 Task: Find connections with filter location Fleurus with filter topic #stayhomewith filter profile language French with filter current company Mother Dairy Fruit & Vegetable Pvt. Ltd. with filter school Doon Public School with filter industry Writing and Editing with filter service category Pricing Strategy with filter keywords title Shelf Stocker
Action: Mouse moved to (622, 133)
Screenshot: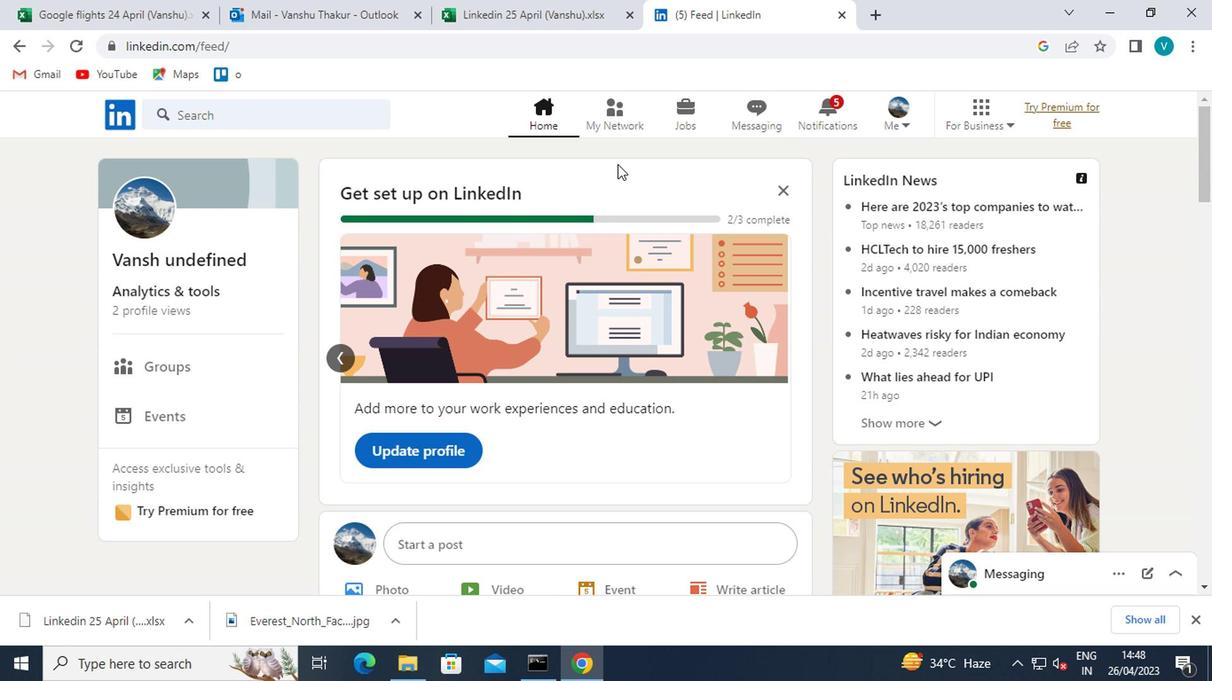 
Action: Mouse pressed left at (622, 133)
Screenshot: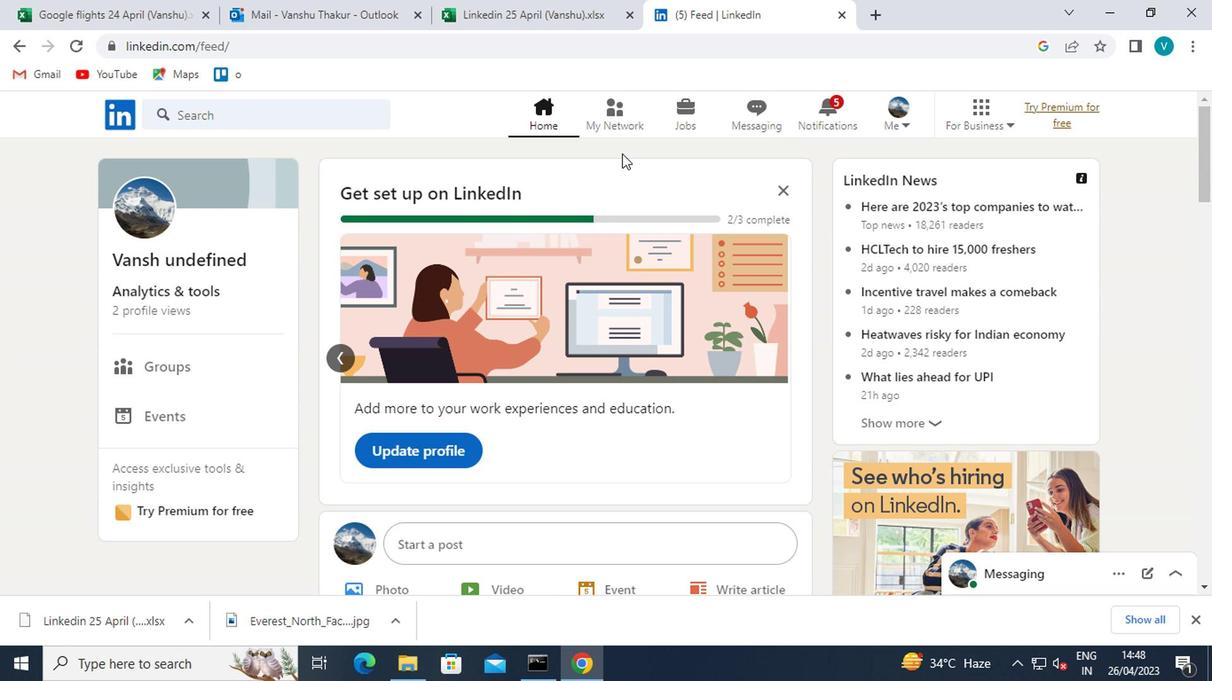 
Action: Mouse moved to (185, 210)
Screenshot: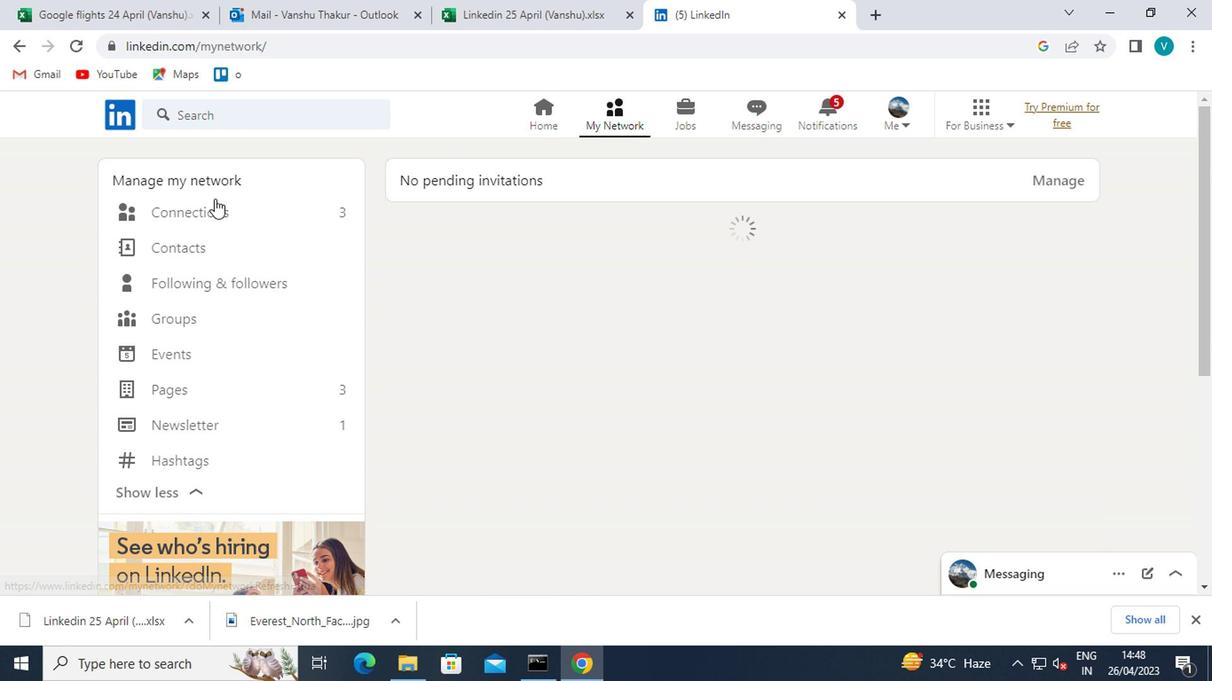 
Action: Mouse pressed left at (185, 210)
Screenshot: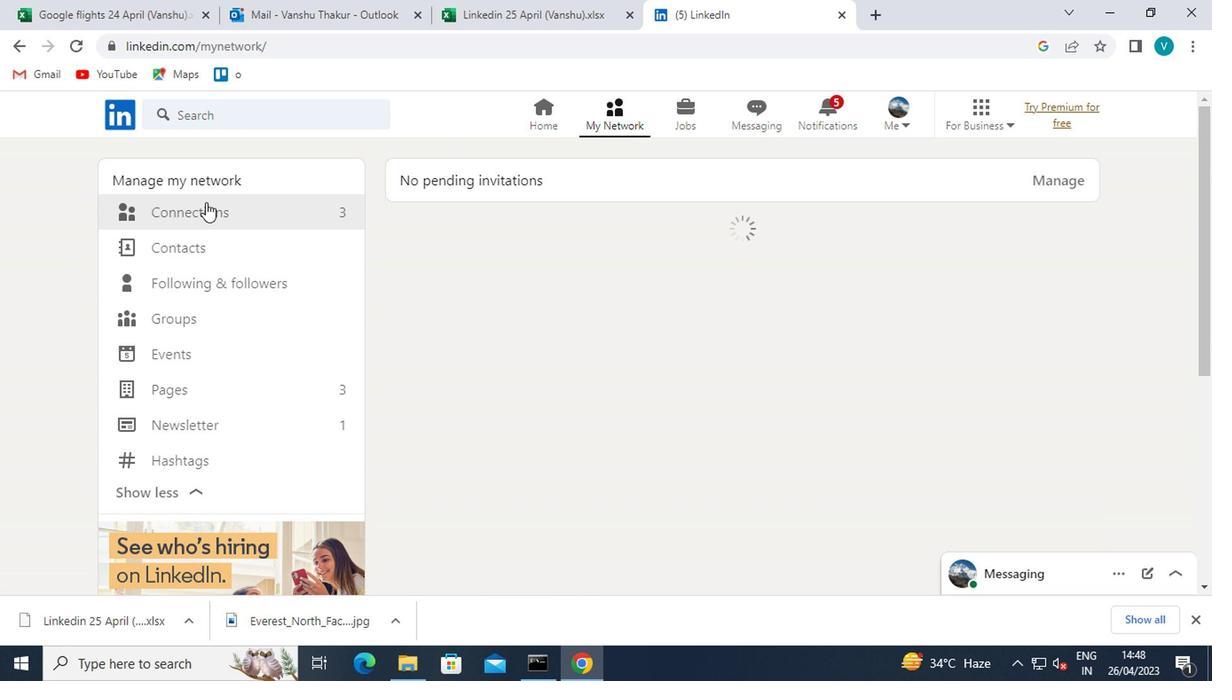 
Action: Mouse moved to (765, 209)
Screenshot: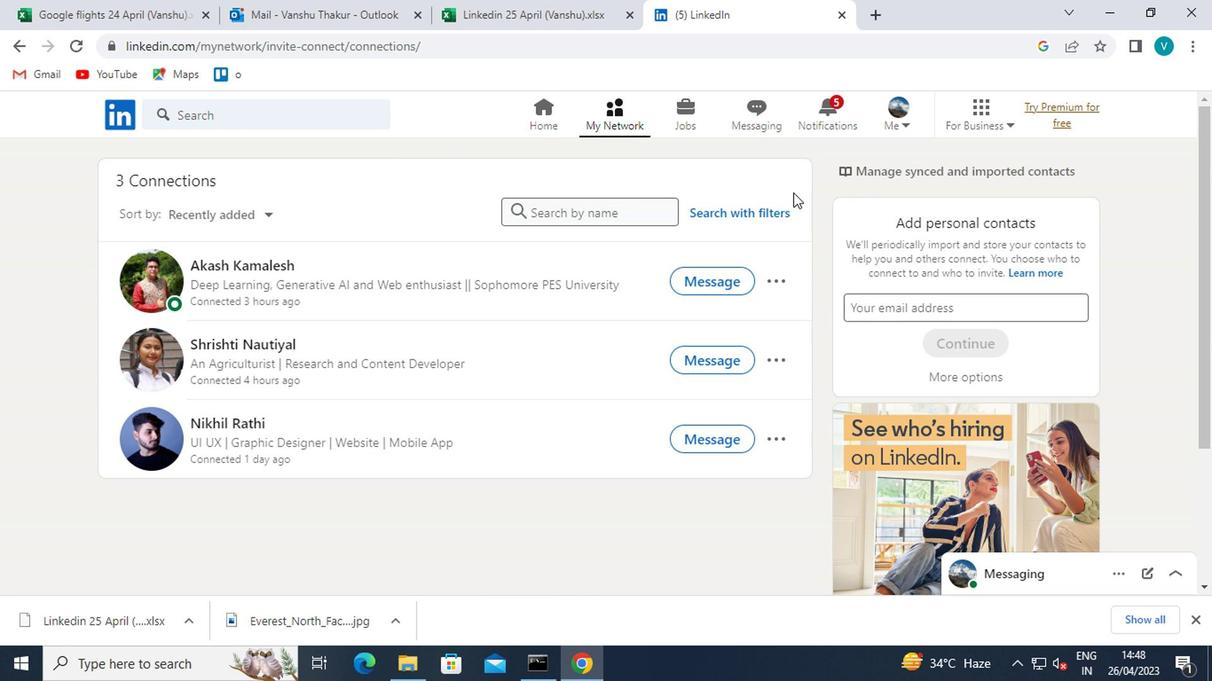 
Action: Mouse pressed left at (765, 209)
Screenshot: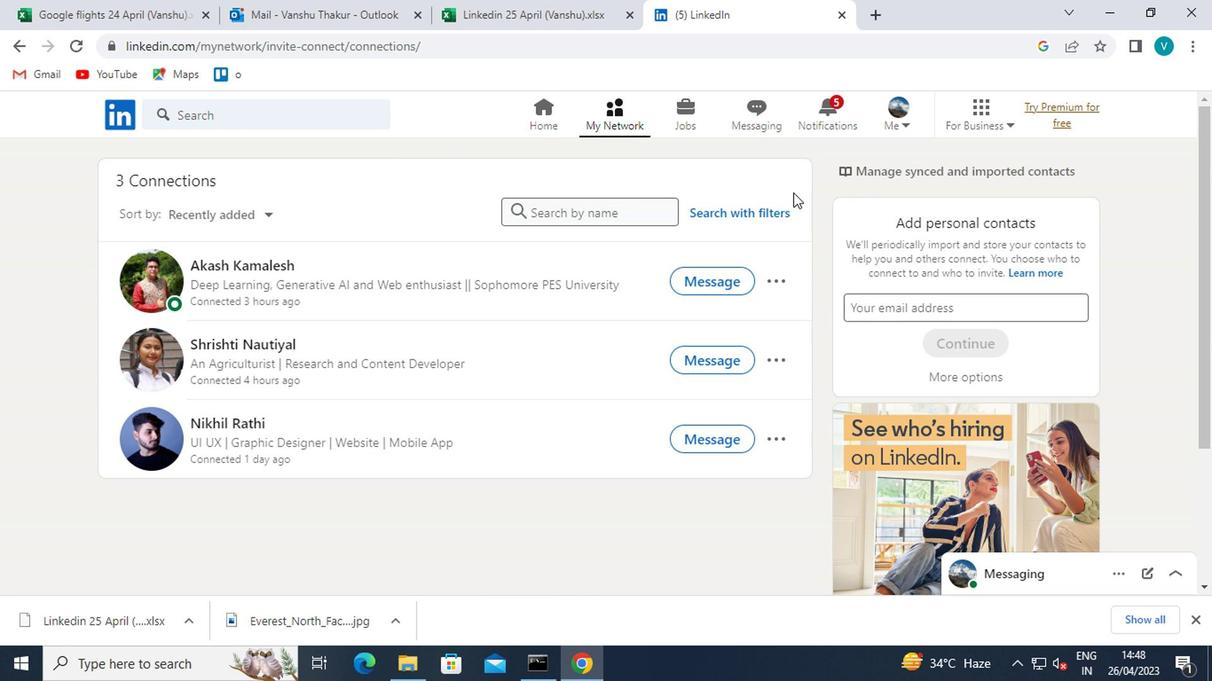 
Action: Mouse moved to (585, 173)
Screenshot: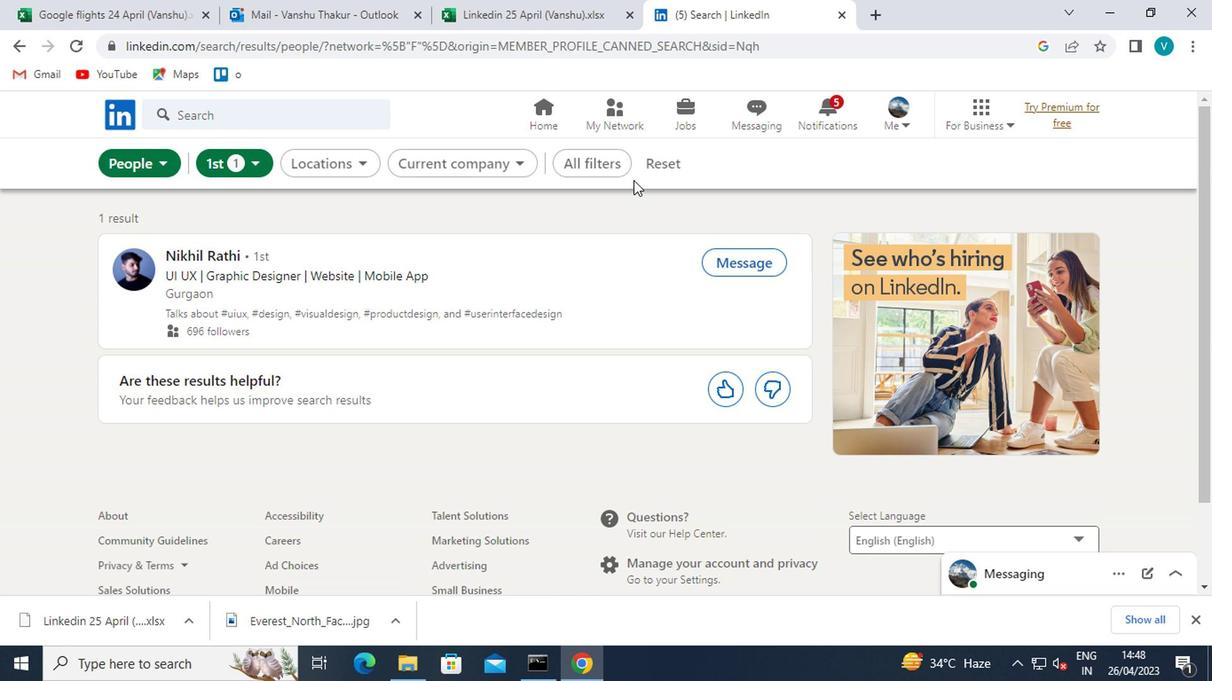 
Action: Mouse pressed left at (585, 173)
Screenshot: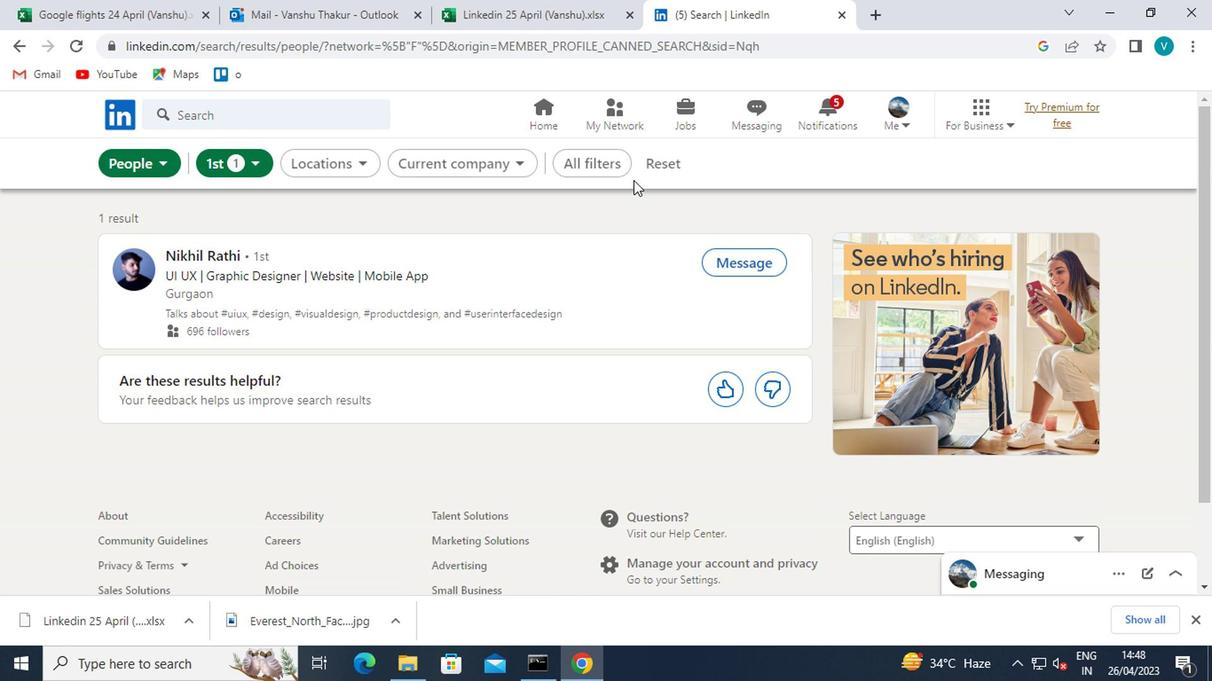 
Action: Mouse moved to (769, 290)
Screenshot: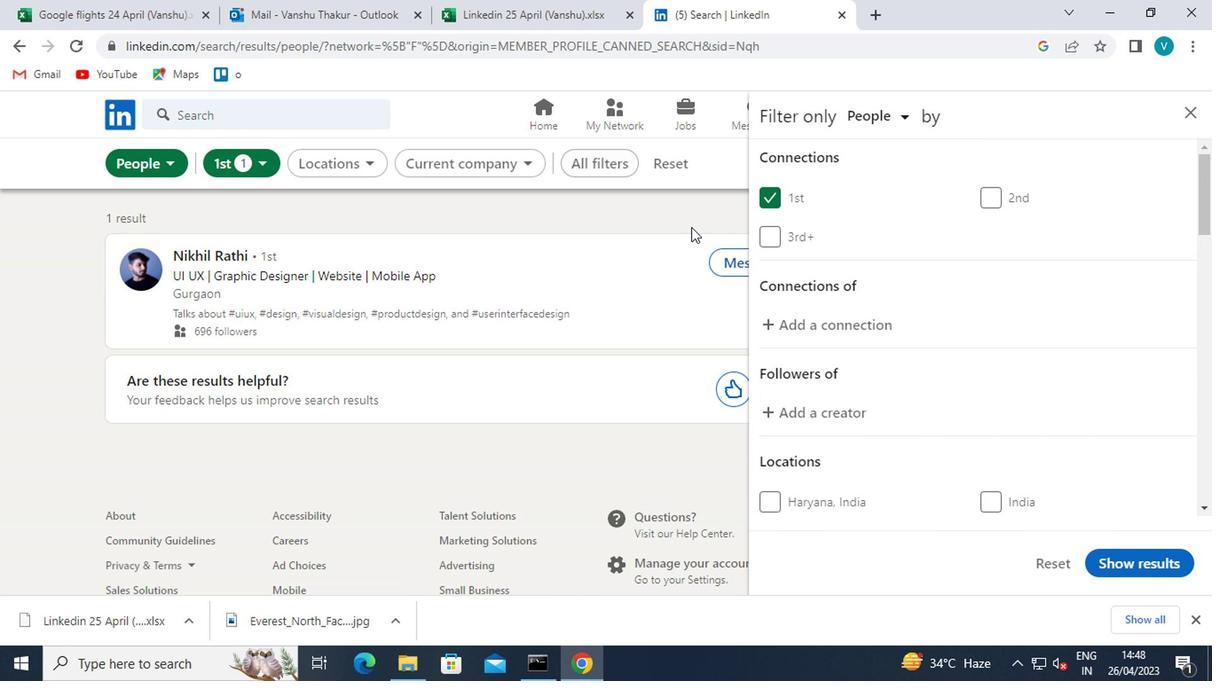 
Action: Mouse scrolled (769, 289) with delta (0, 0)
Screenshot: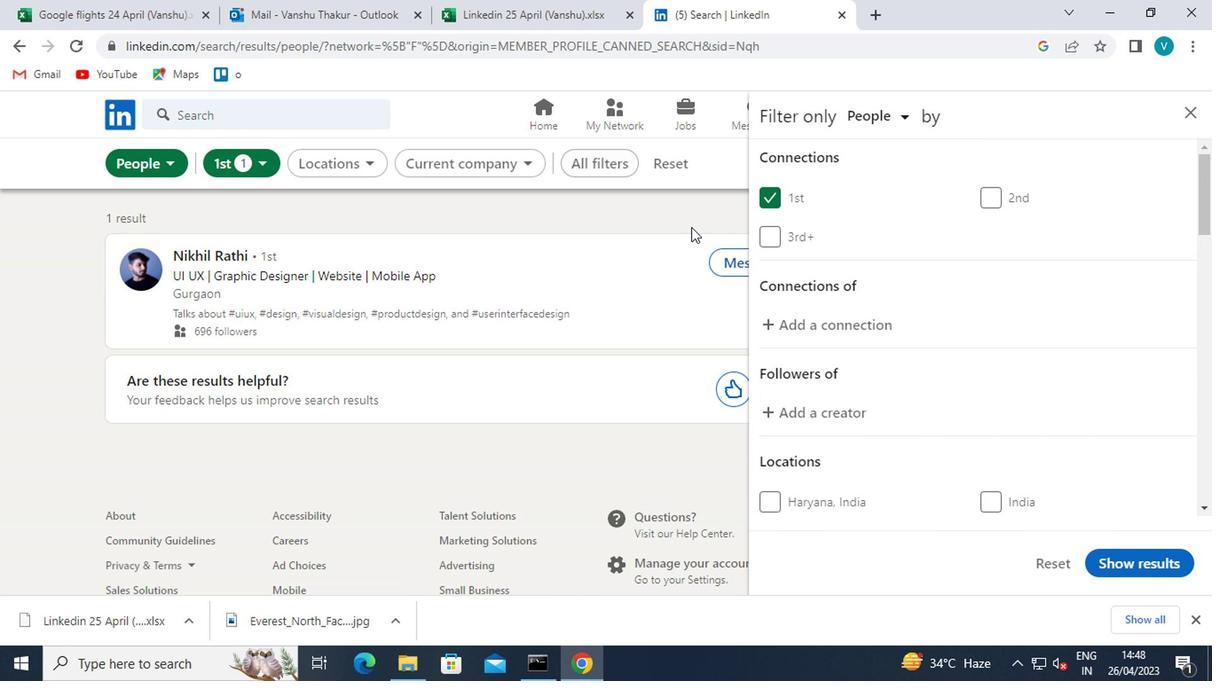 
Action: Mouse moved to (788, 306)
Screenshot: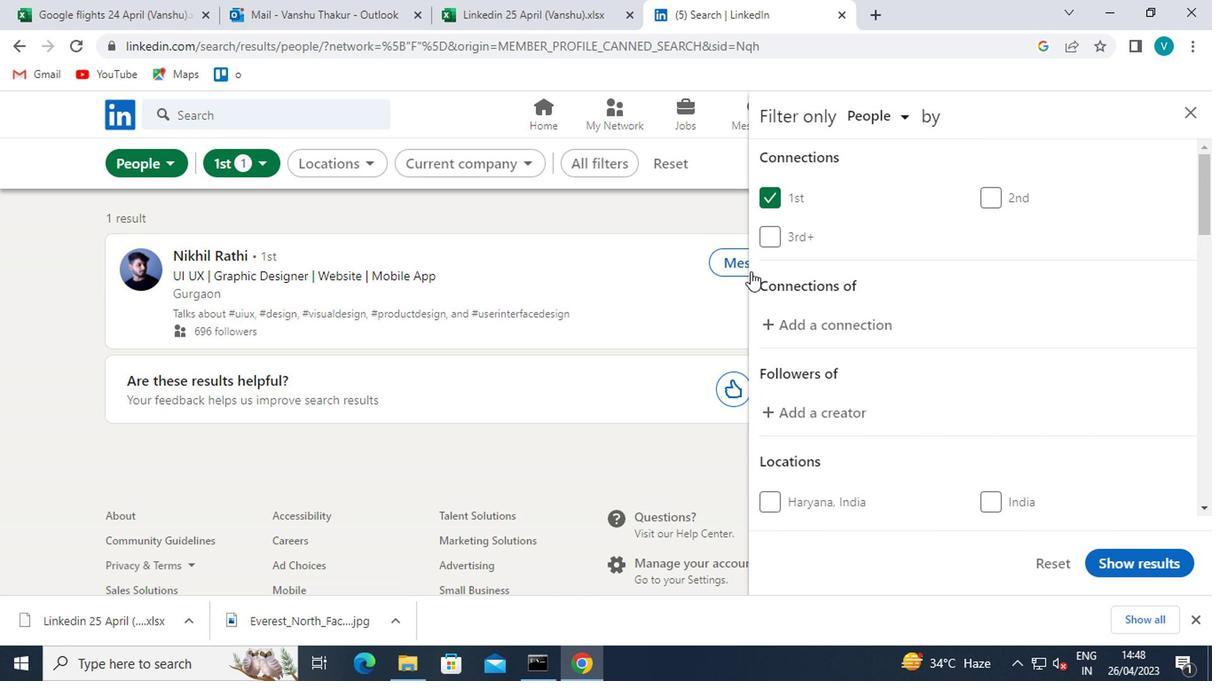 
Action: Mouse scrolled (788, 306) with delta (0, 0)
Screenshot: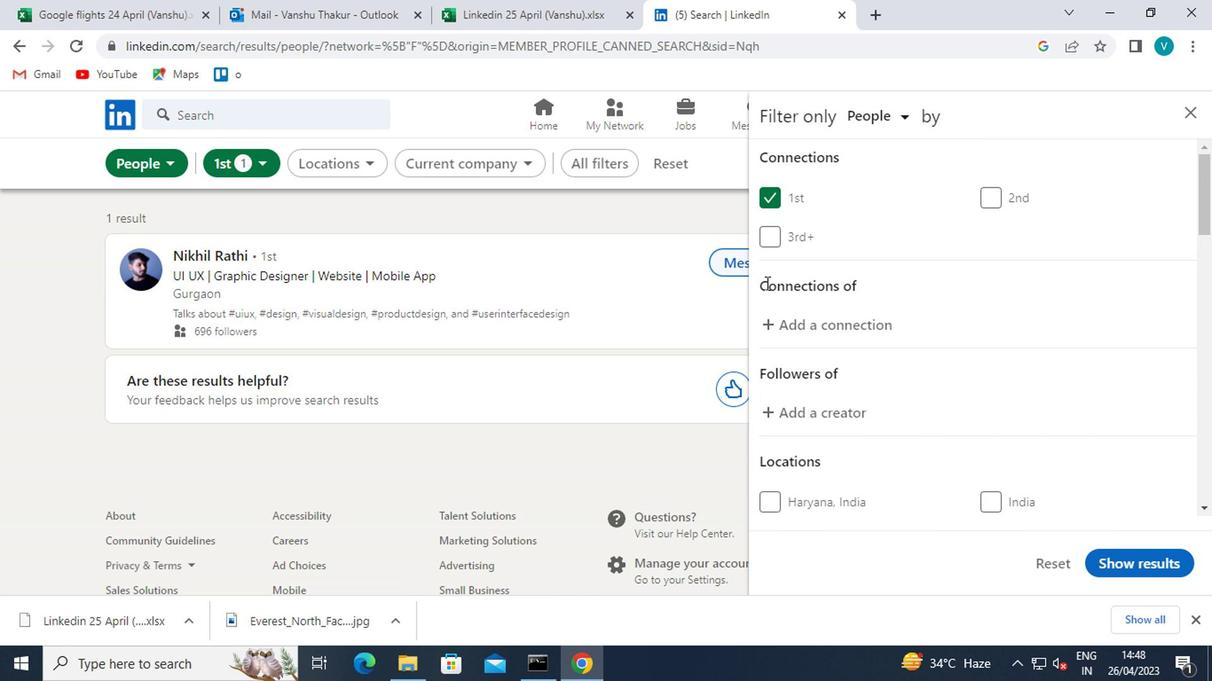 
Action: Mouse moved to (836, 403)
Screenshot: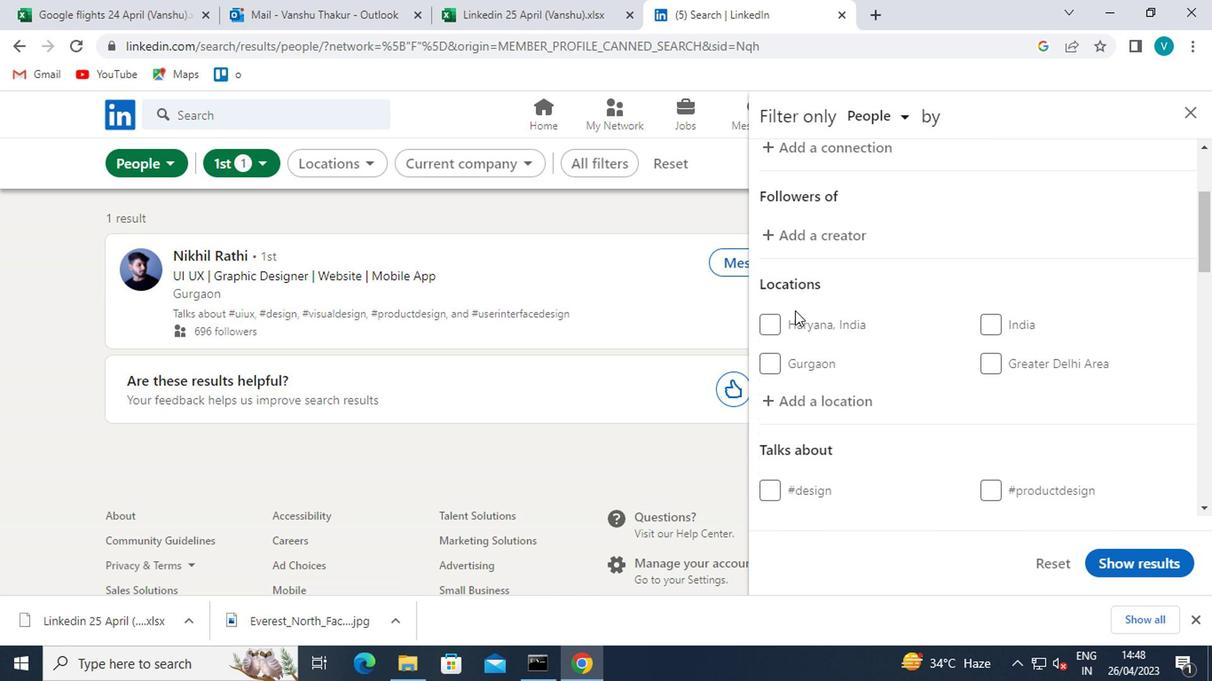 
Action: Mouse pressed left at (836, 403)
Screenshot: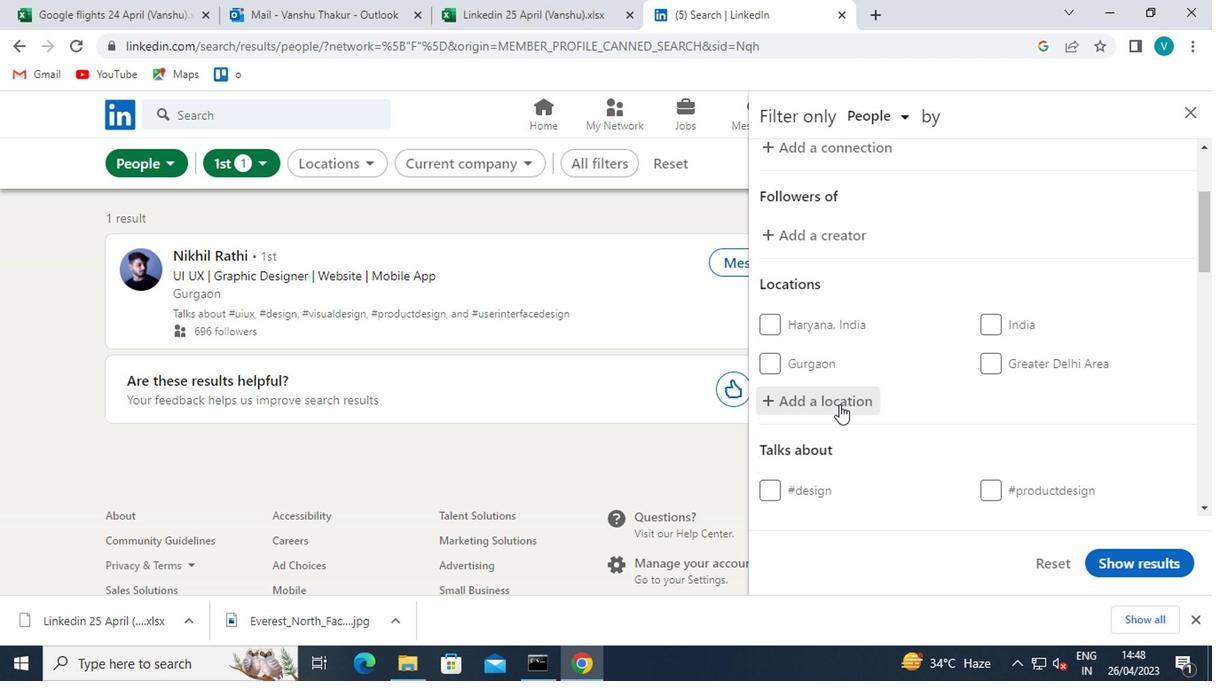 
Action: Key pressed <Key.shift>FLEURUS
Screenshot: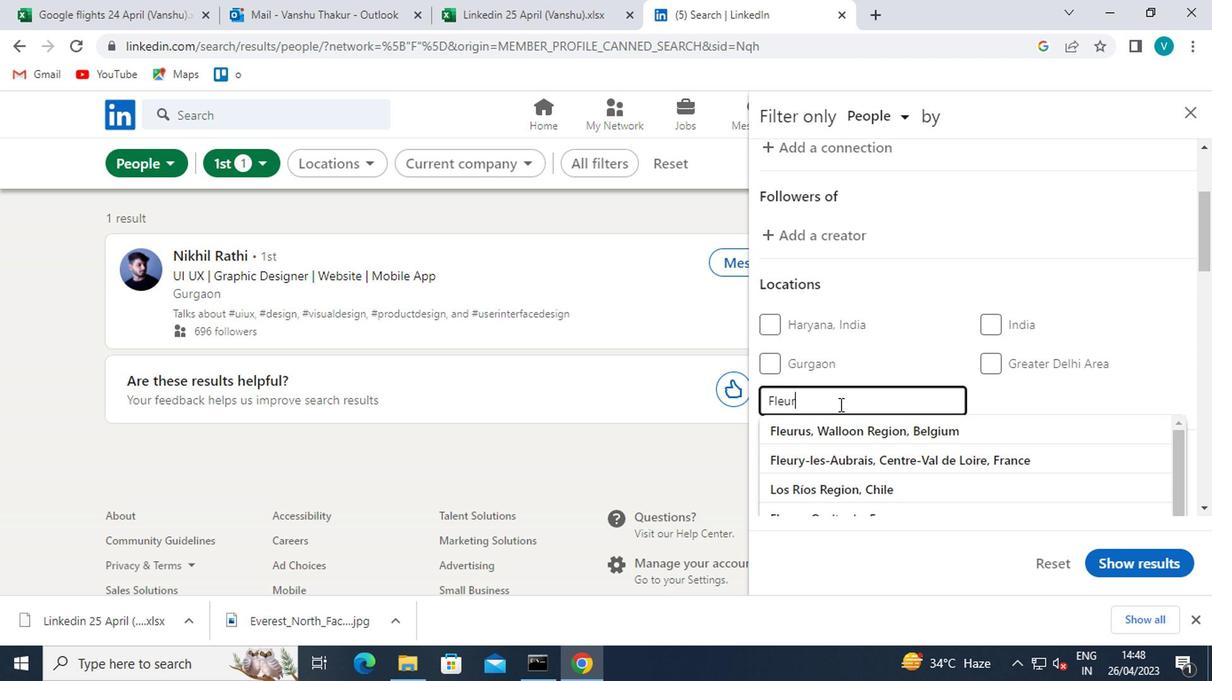 
Action: Mouse moved to (839, 430)
Screenshot: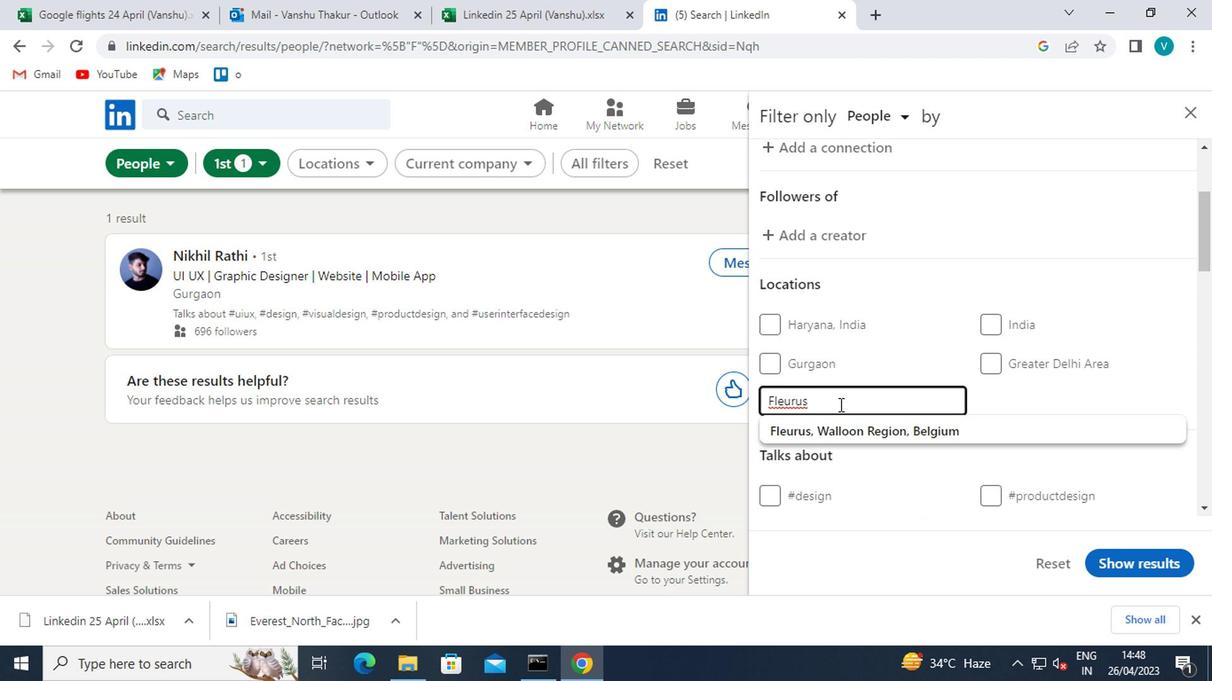 
Action: Mouse pressed left at (839, 430)
Screenshot: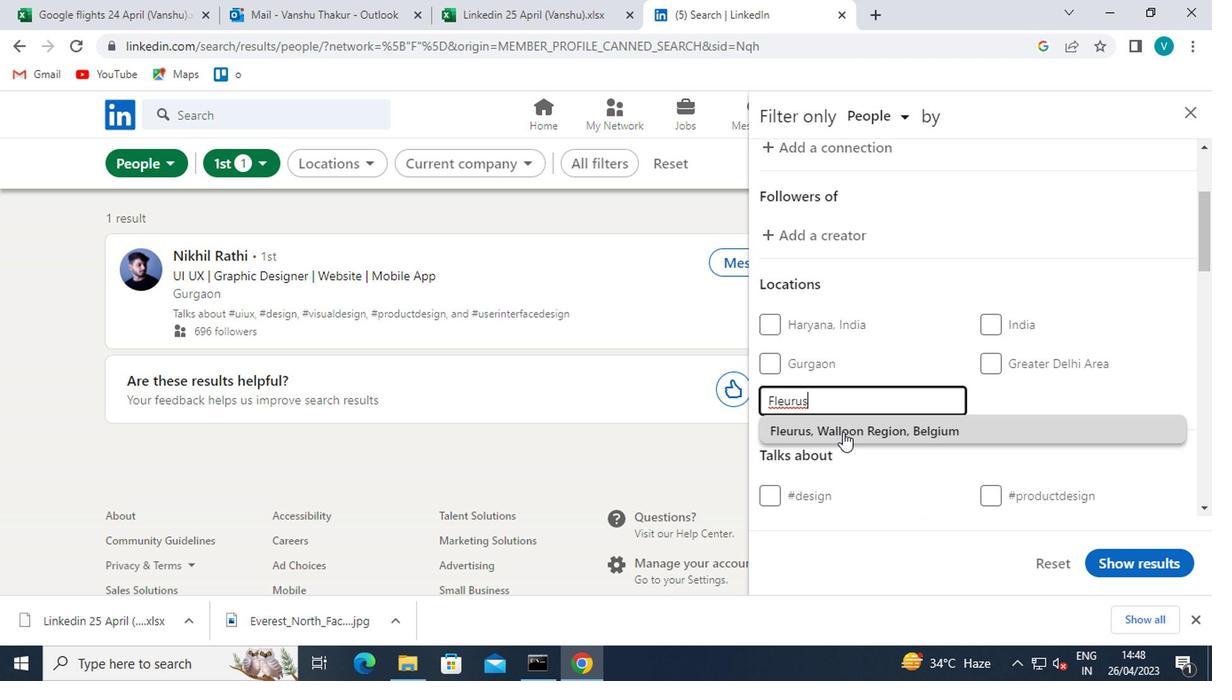 
Action: Mouse moved to (870, 430)
Screenshot: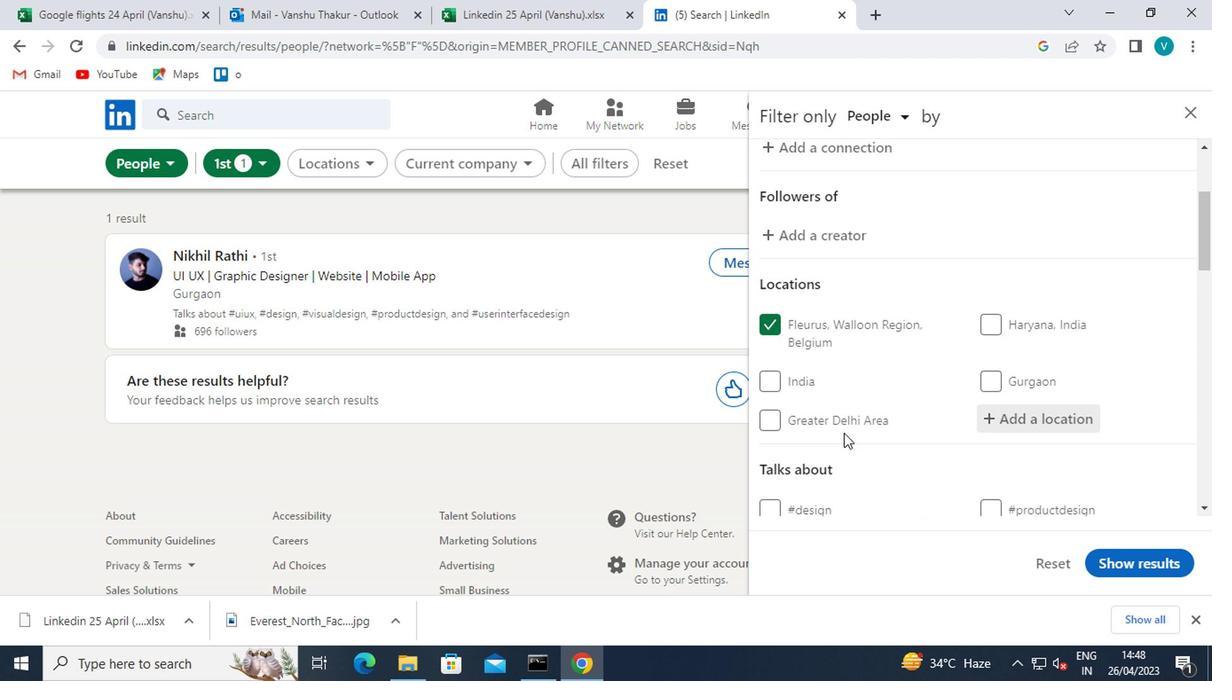 
Action: Mouse scrolled (870, 430) with delta (0, 0)
Screenshot: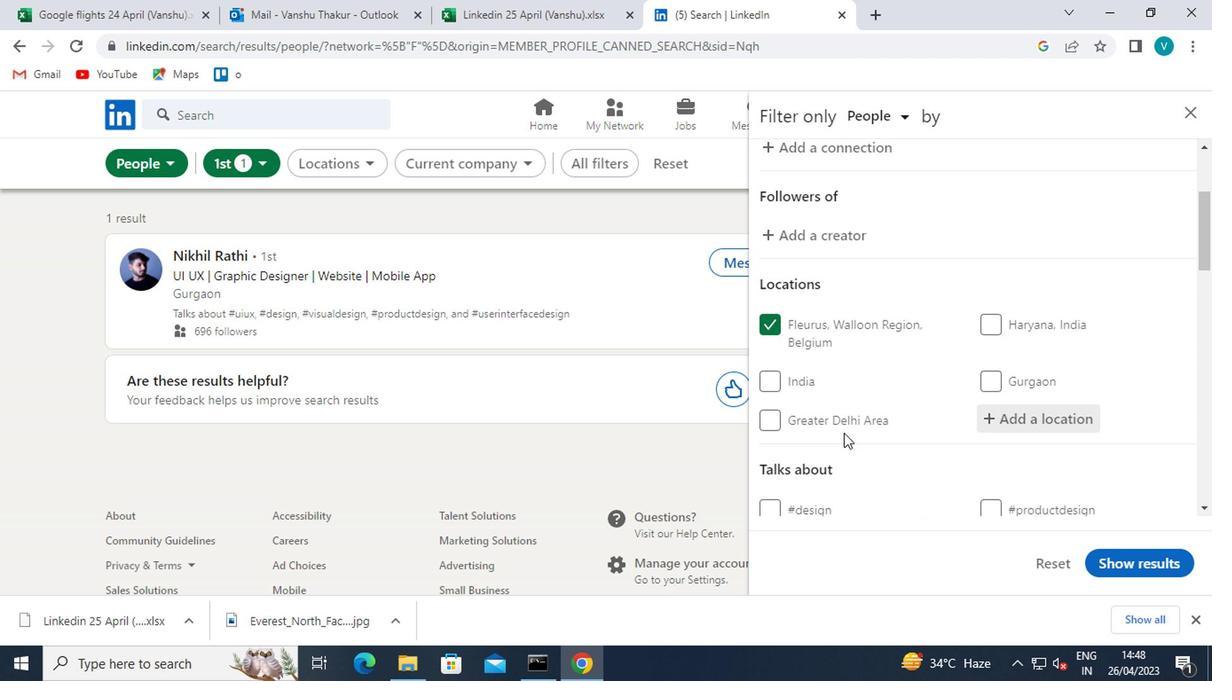 
Action: Mouse moved to (873, 431)
Screenshot: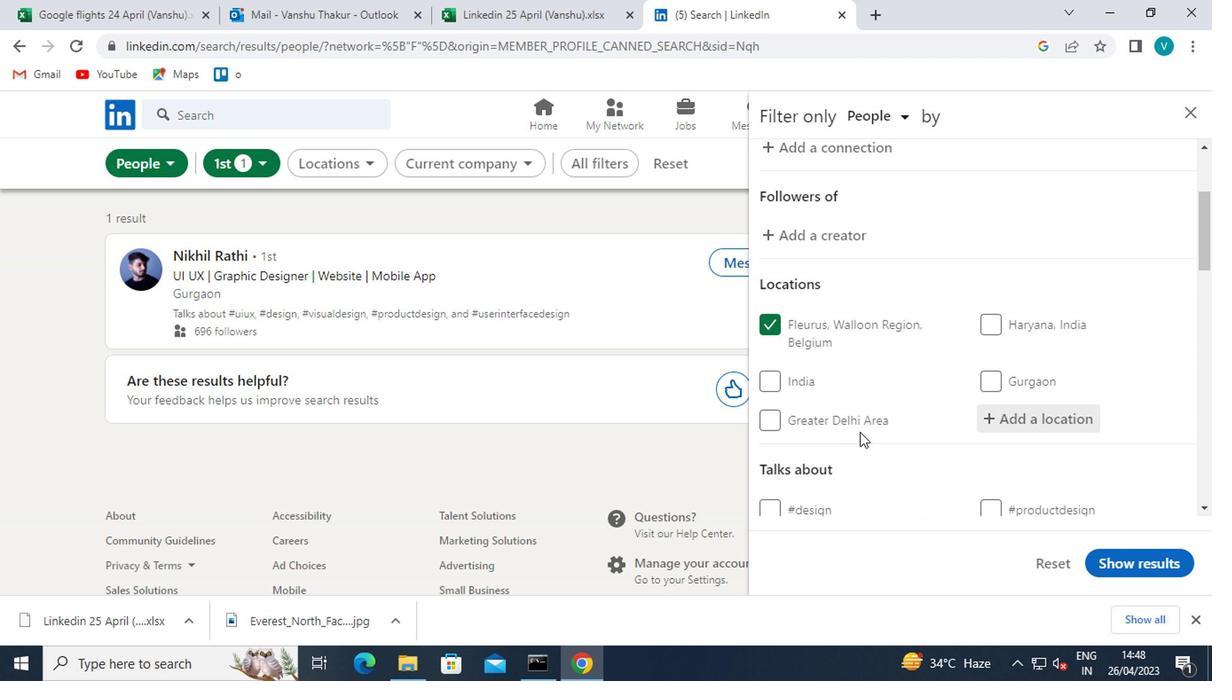 
Action: Mouse scrolled (873, 430) with delta (0, -1)
Screenshot: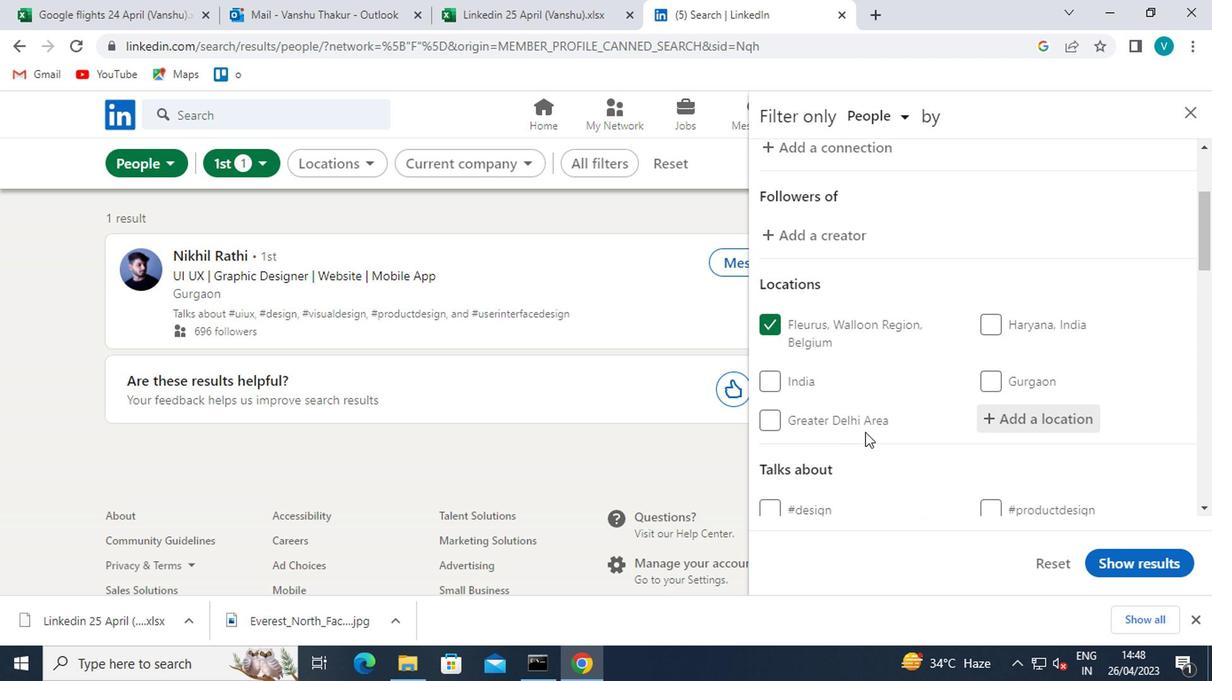 
Action: Mouse moved to (1014, 414)
Screenshot: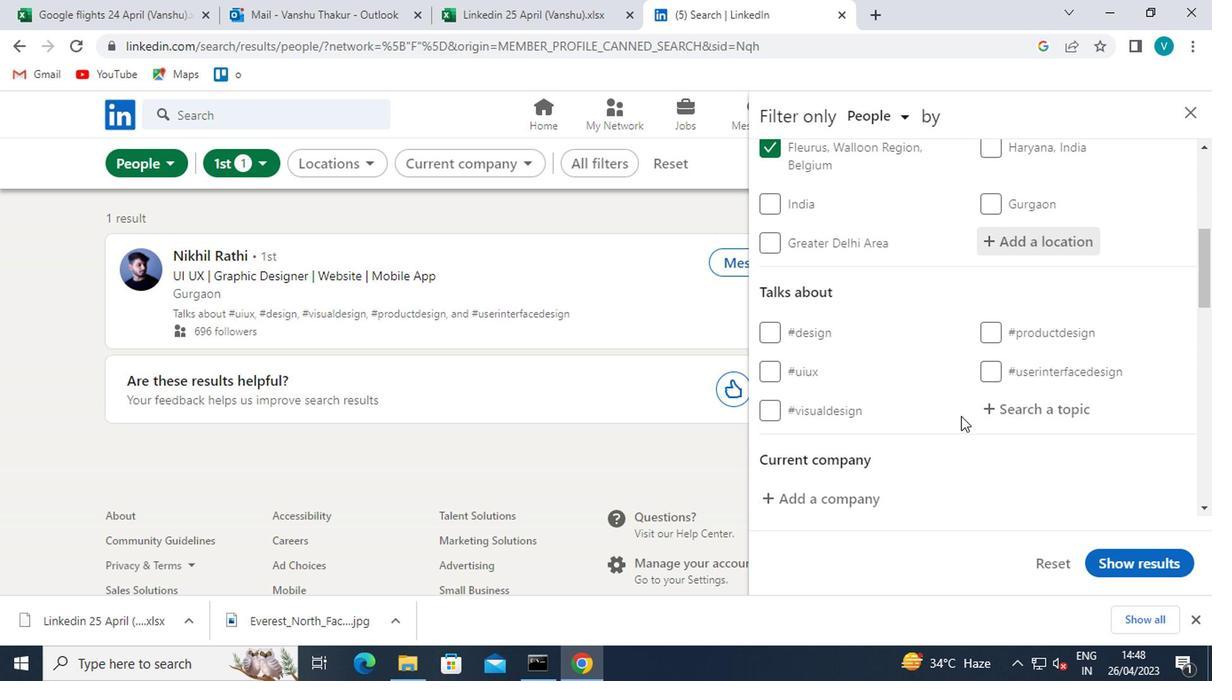 
Action: Mouse pressed left at (1014, 414)
Screenshot: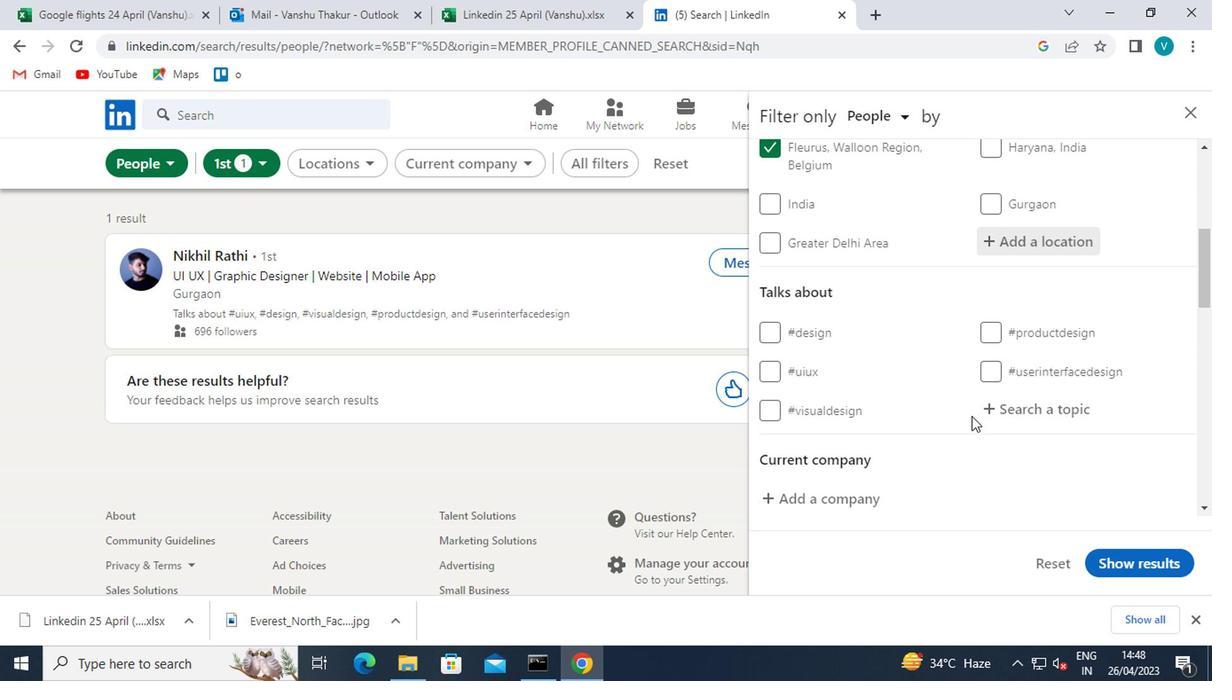 
Action: Key pressed <Key.shift>
Screenshot: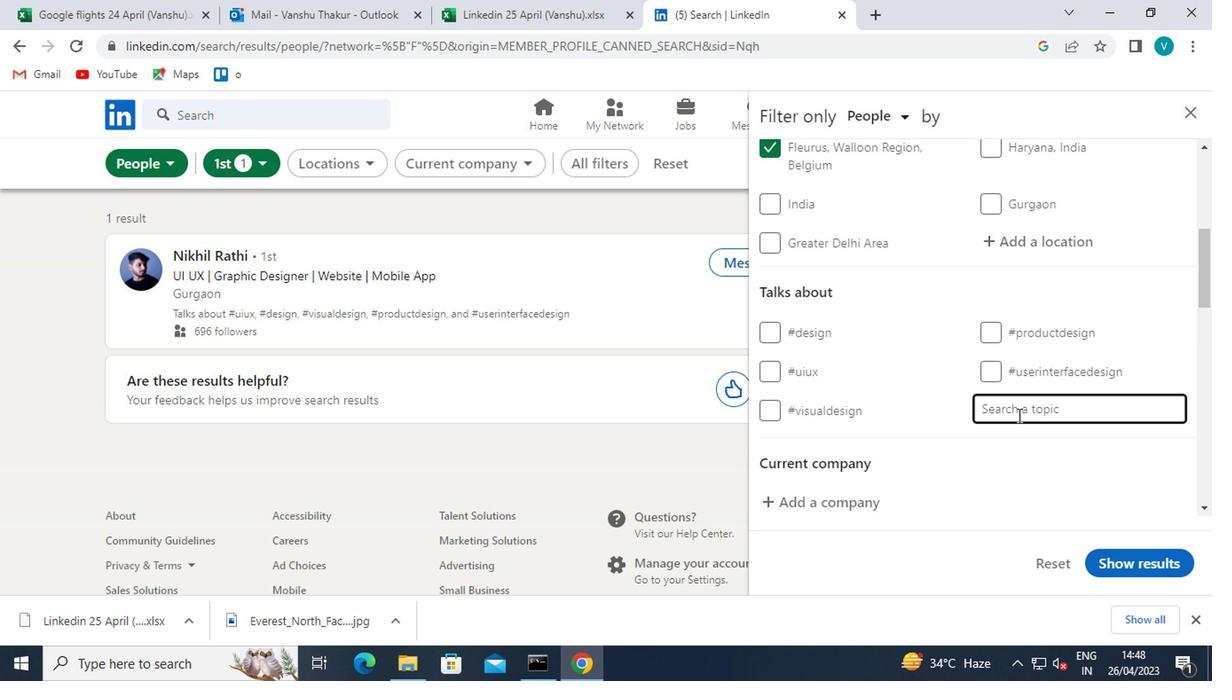 
Action: Mouse moved to (1014, 413)
Screenshot: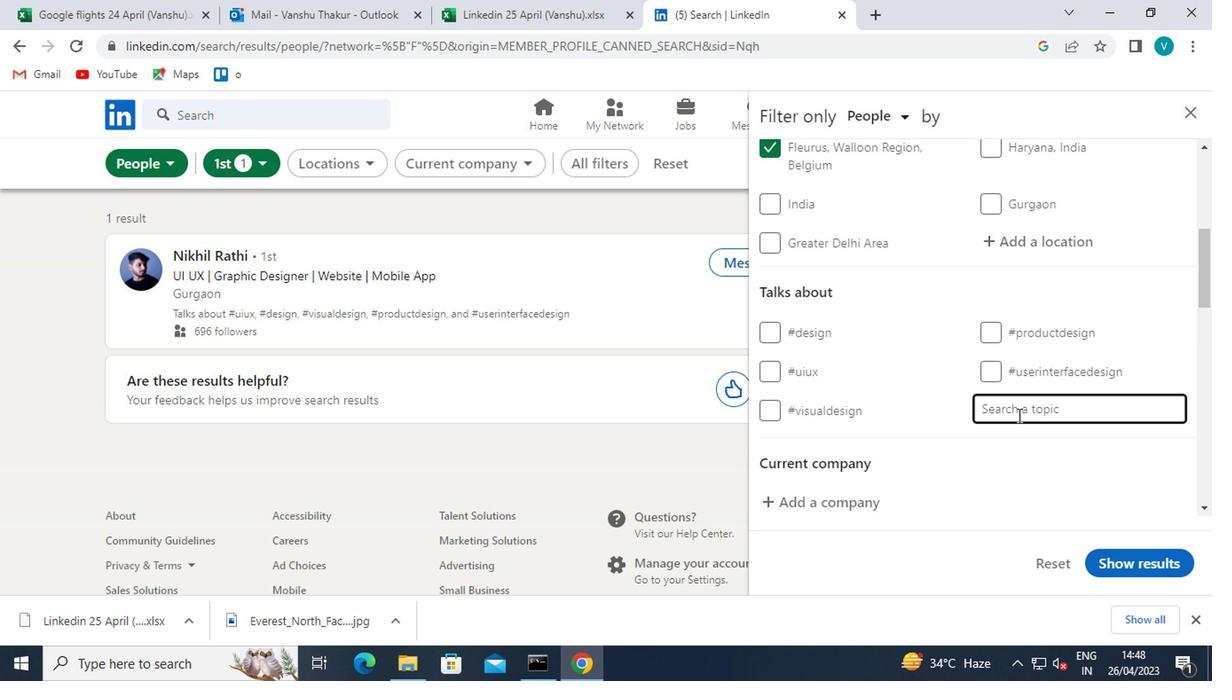 
Action: Key pressed <Key.shift><Key.shift><Key.shift><Key.shift><Key.shift><Key.shift><Key.shift><Key.shift><Key.shift><Key.shift><Key.shift><Key.shift><Key.shift><Key.shift><Key.shift><Key.shift>#
Screenshot: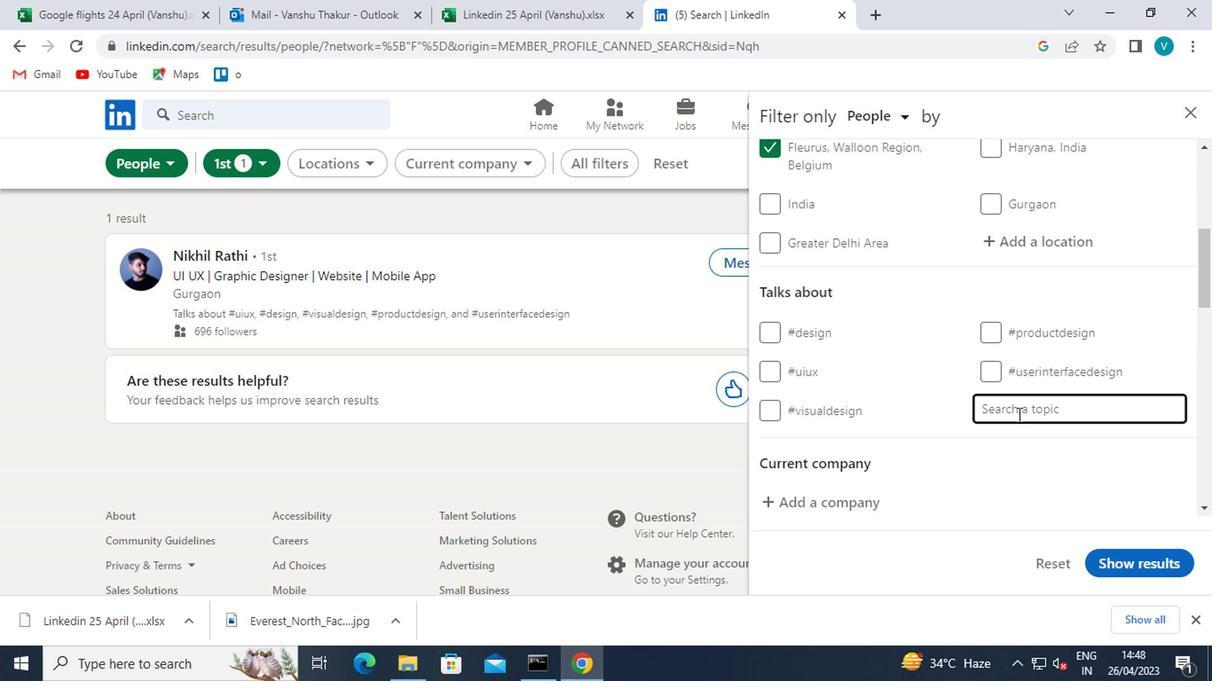 
Action: Mouse moved to (760, 341)
Screenshot: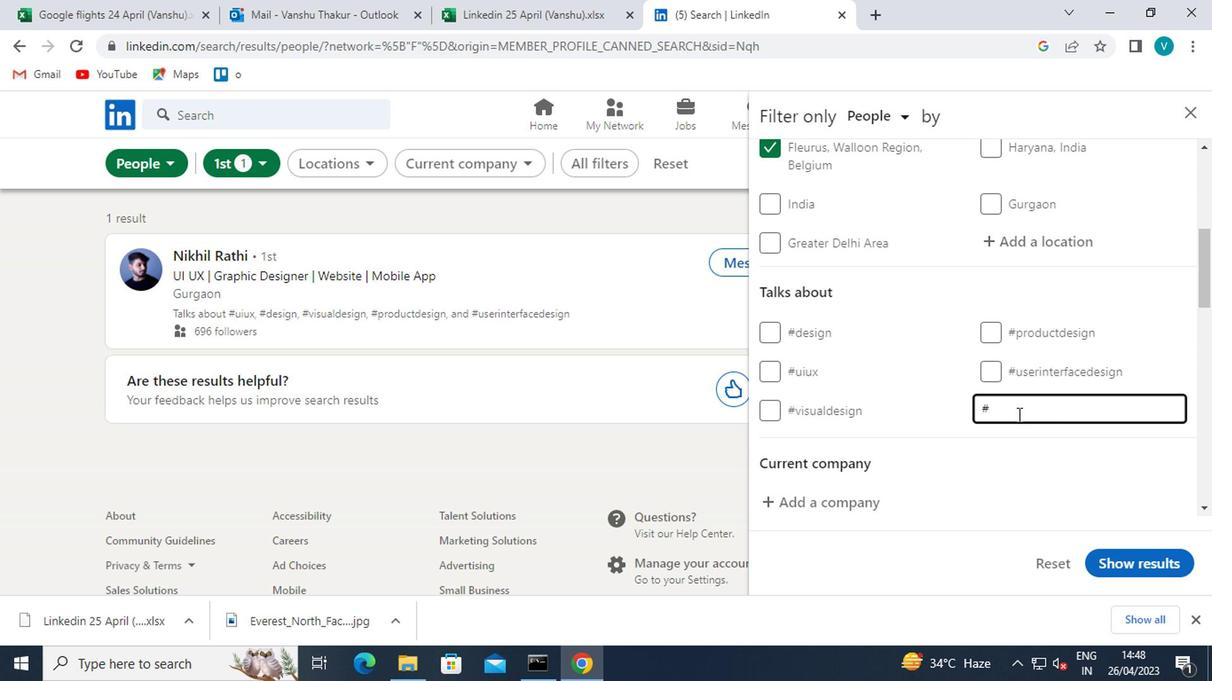 
Action: Key pressed STAYHOME
Screenshot: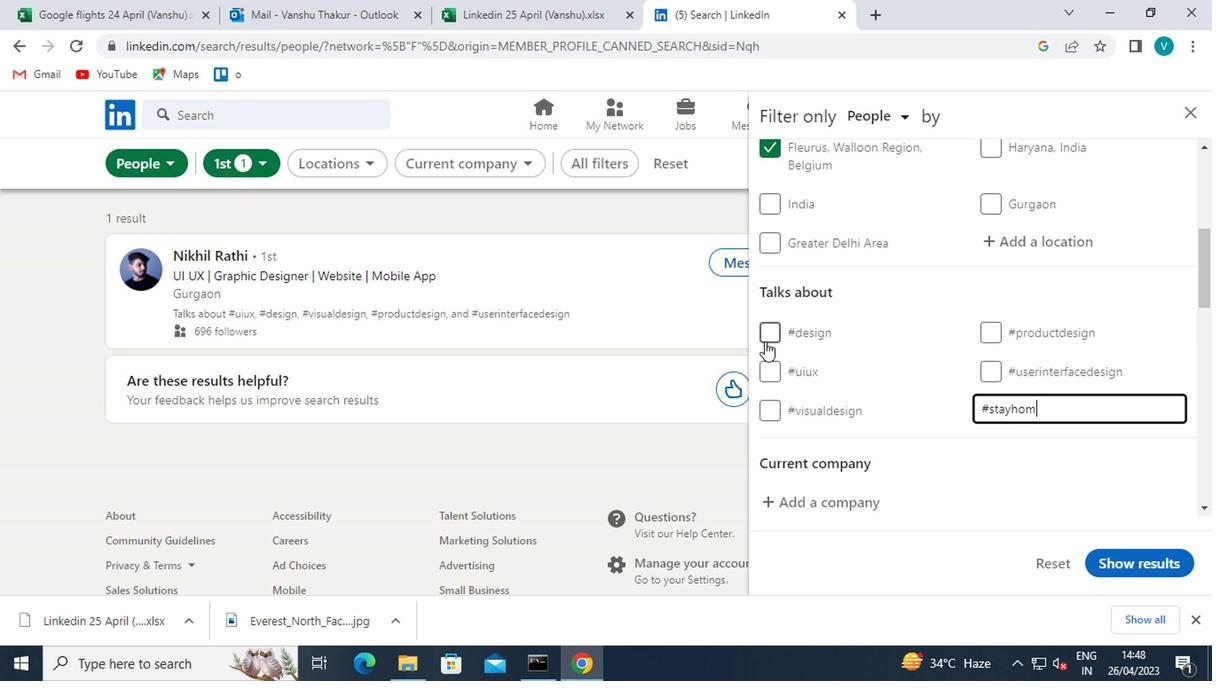 
Action: Mouse moved to (1052, 461)
Screenshot: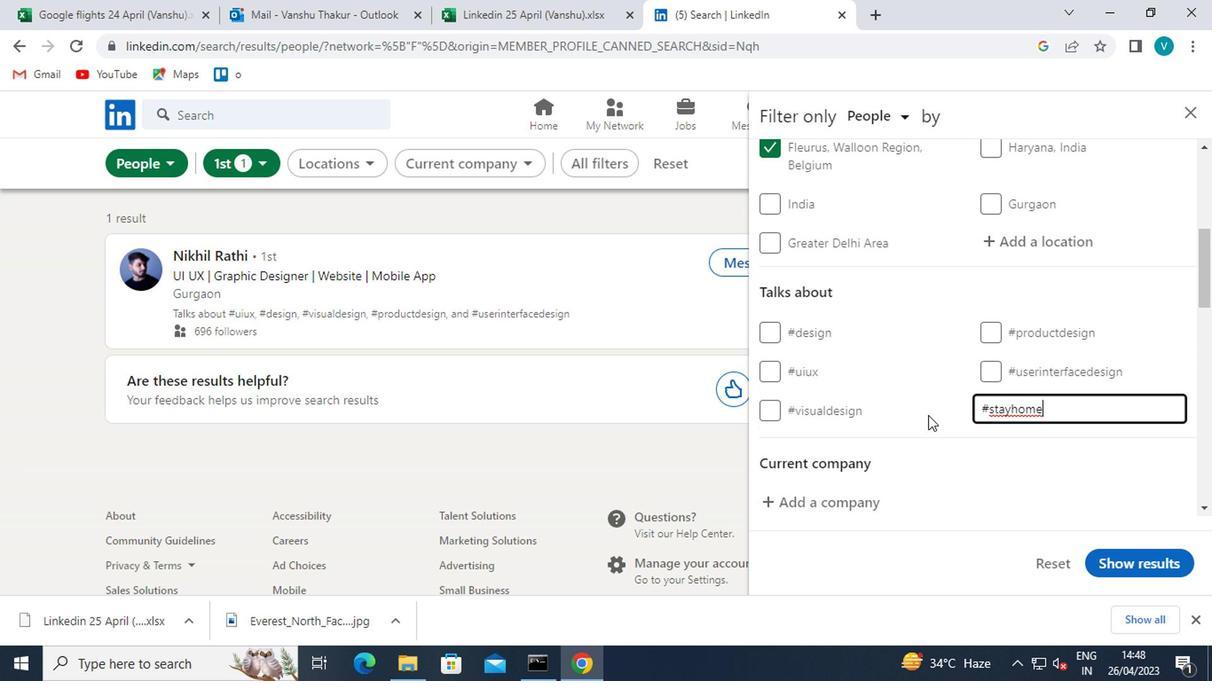 
Action: Mouse pressed left at (1052, 461)
Screenshot: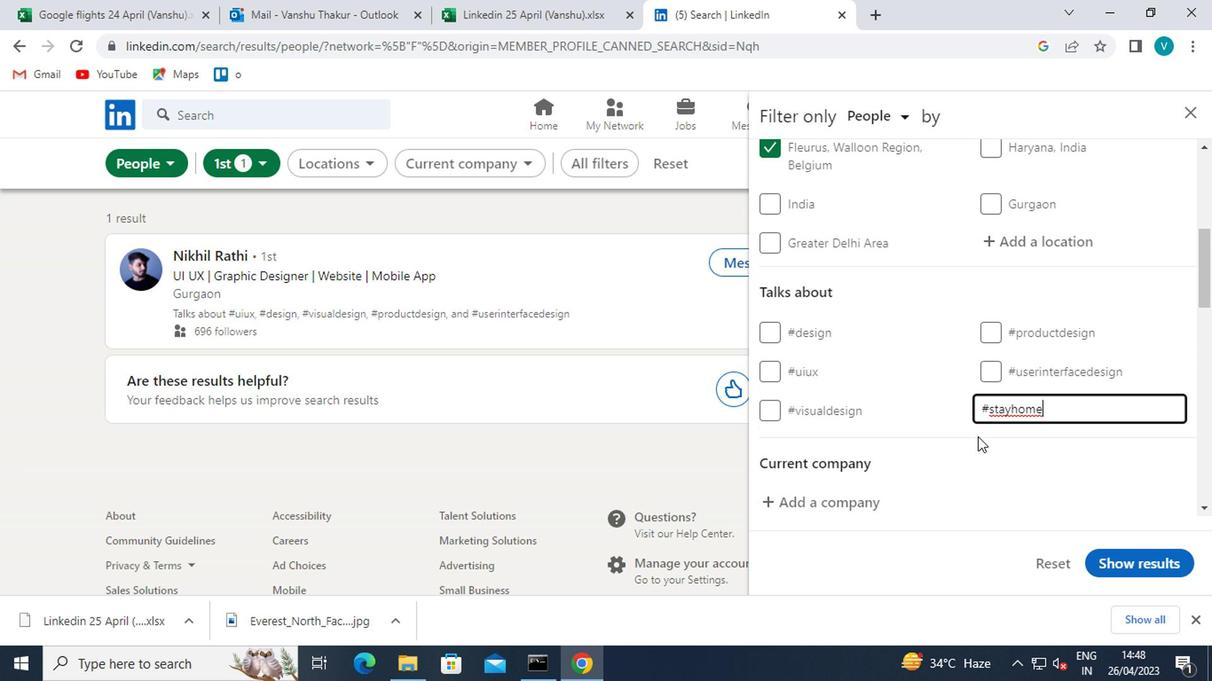 
Action: Mouse moved to (1052, 461)
Screenshot: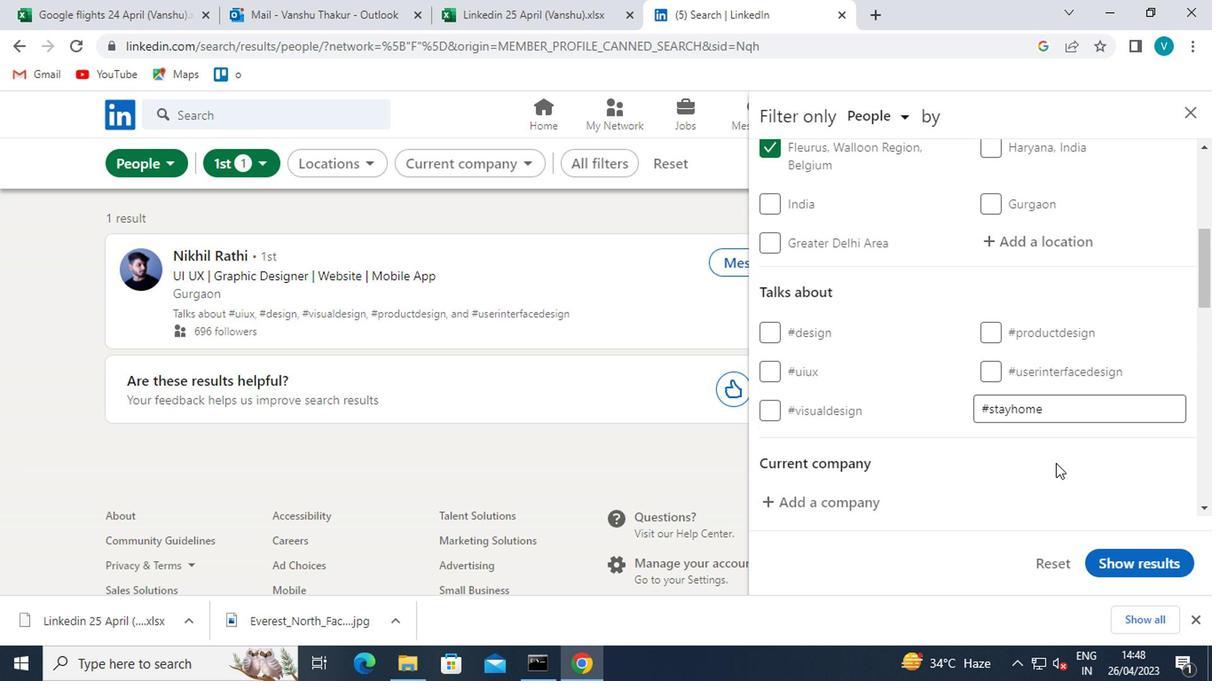 
Action: Mouse scrolled (1052, 460) with delta (0, -1)
Screenshot: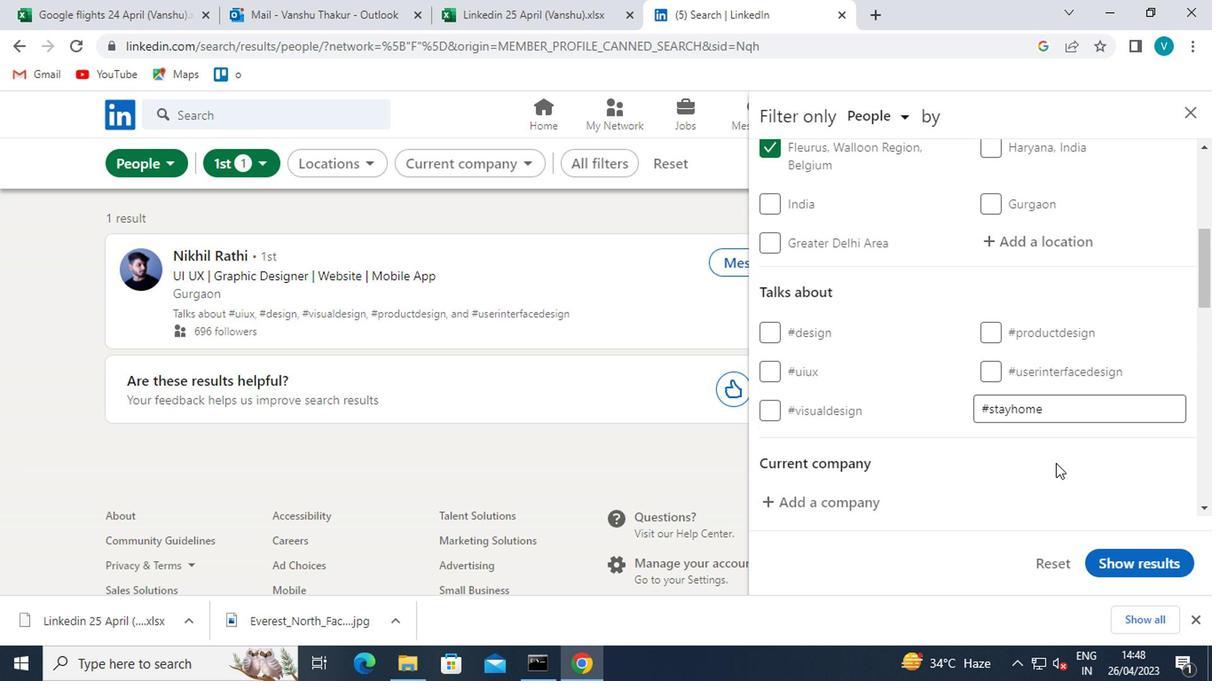 
Action: Mouse moved to (853, 409)
Screenshot: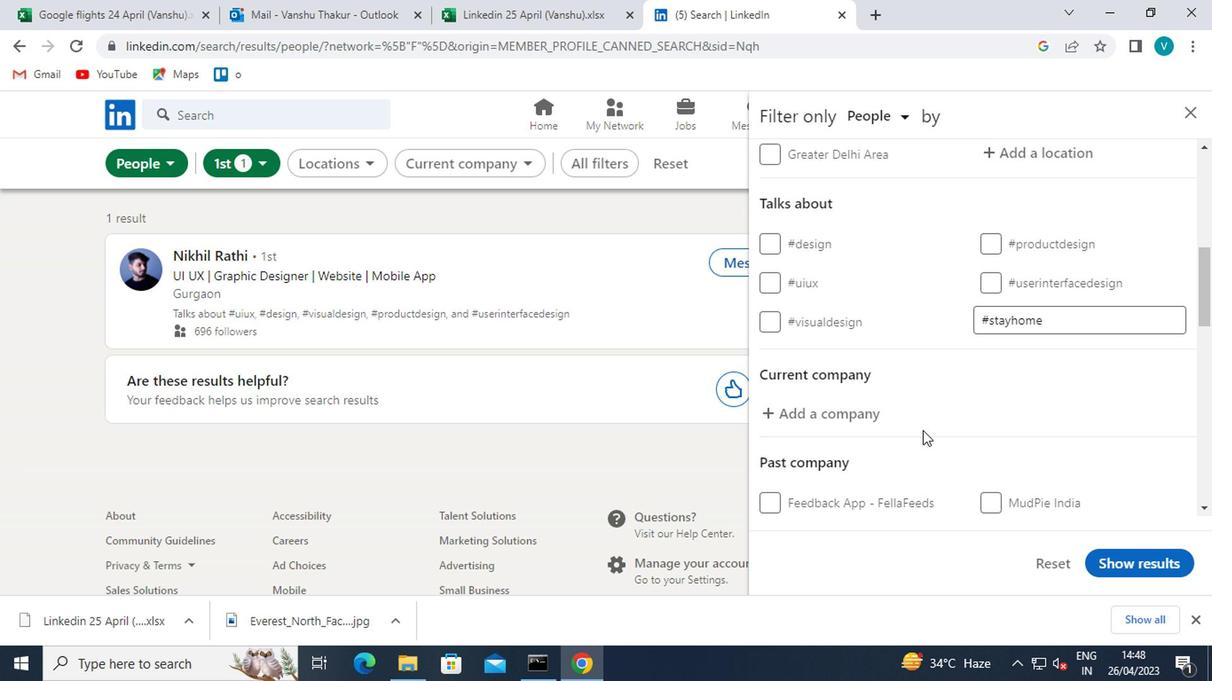 
Action: Mouse pressed left at (853, 409)
Screenshot: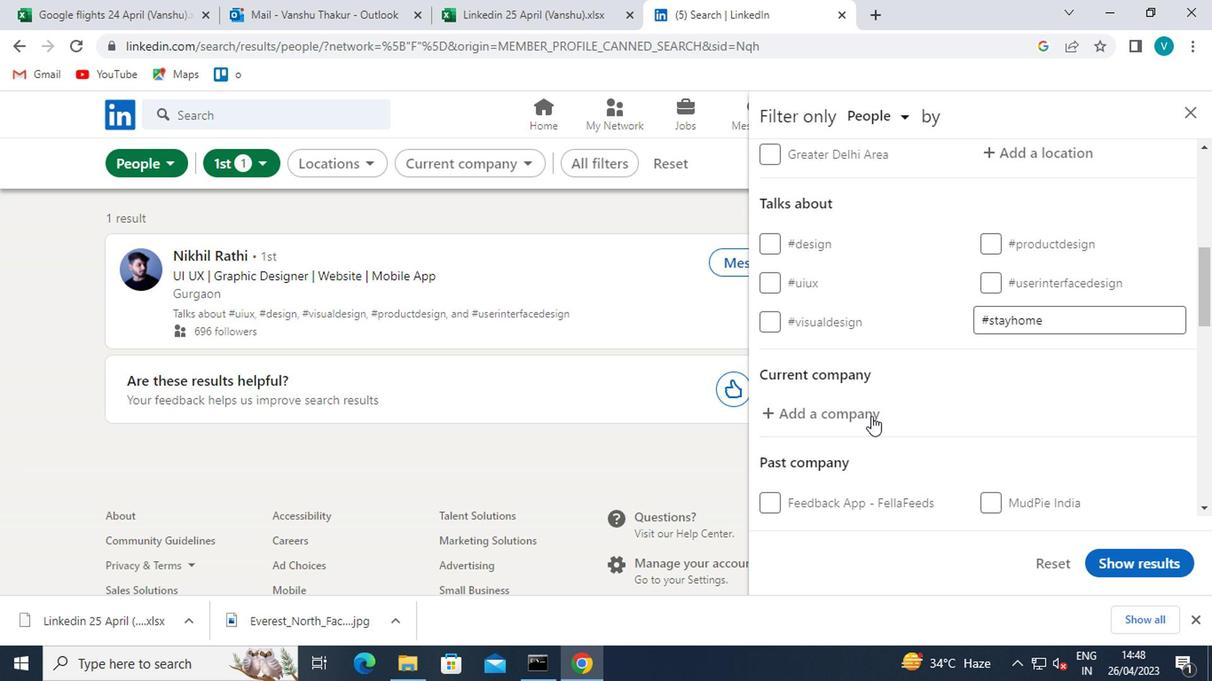 
Action: Mouse moved to (854, 407)
Screenshot: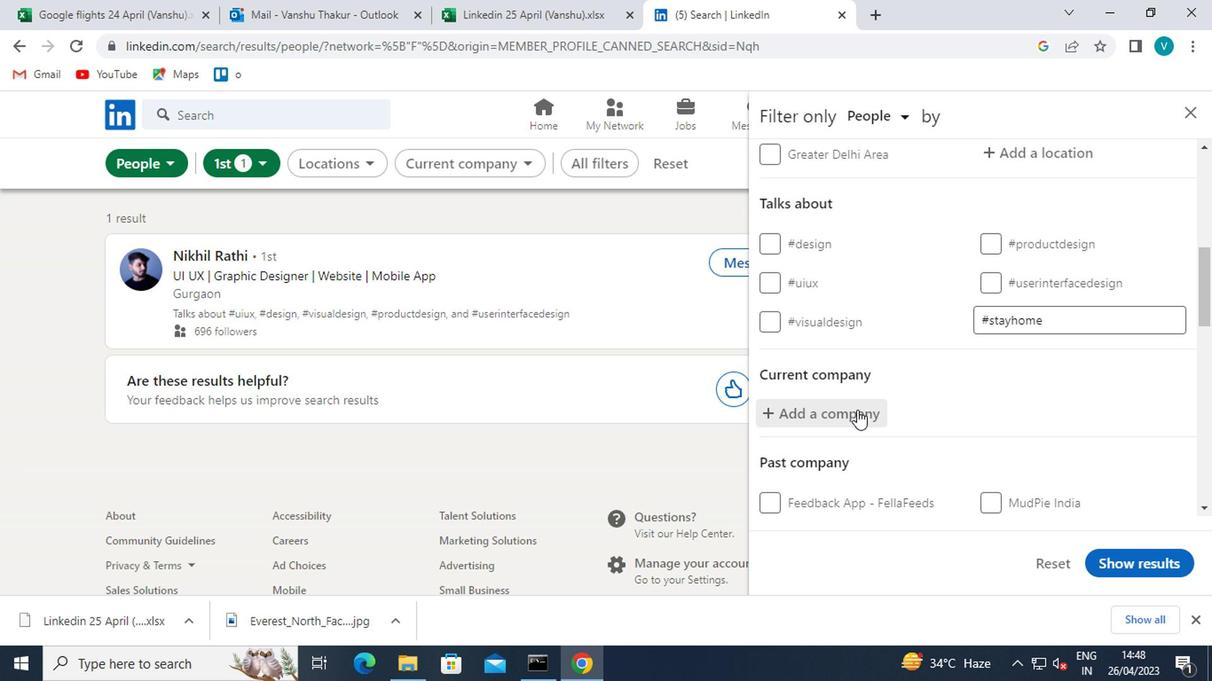 
Action: Key pressed <Key.shift><Key.shift><Key.shift>MOTHER<Key.space><Key.shift>DA
Screenshot: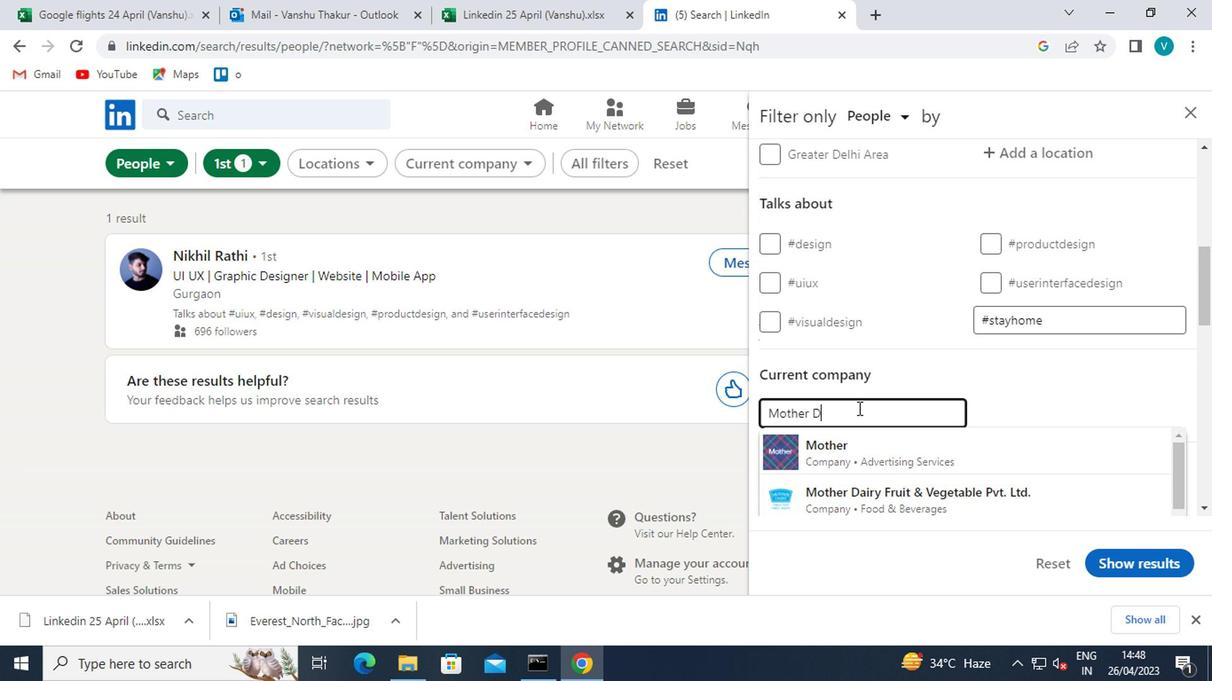 
Action: Mouse moved to (866, 448)
Screenshot: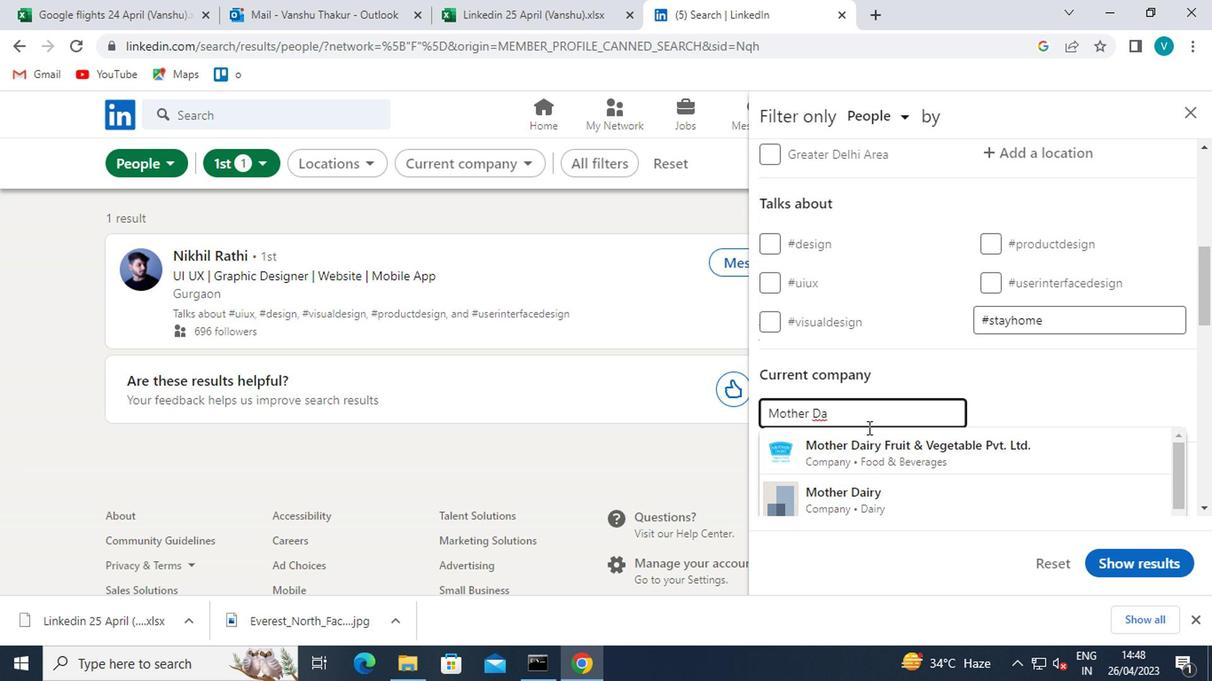 
Action: Mouse pressed left at (866, 448)
Screenshot: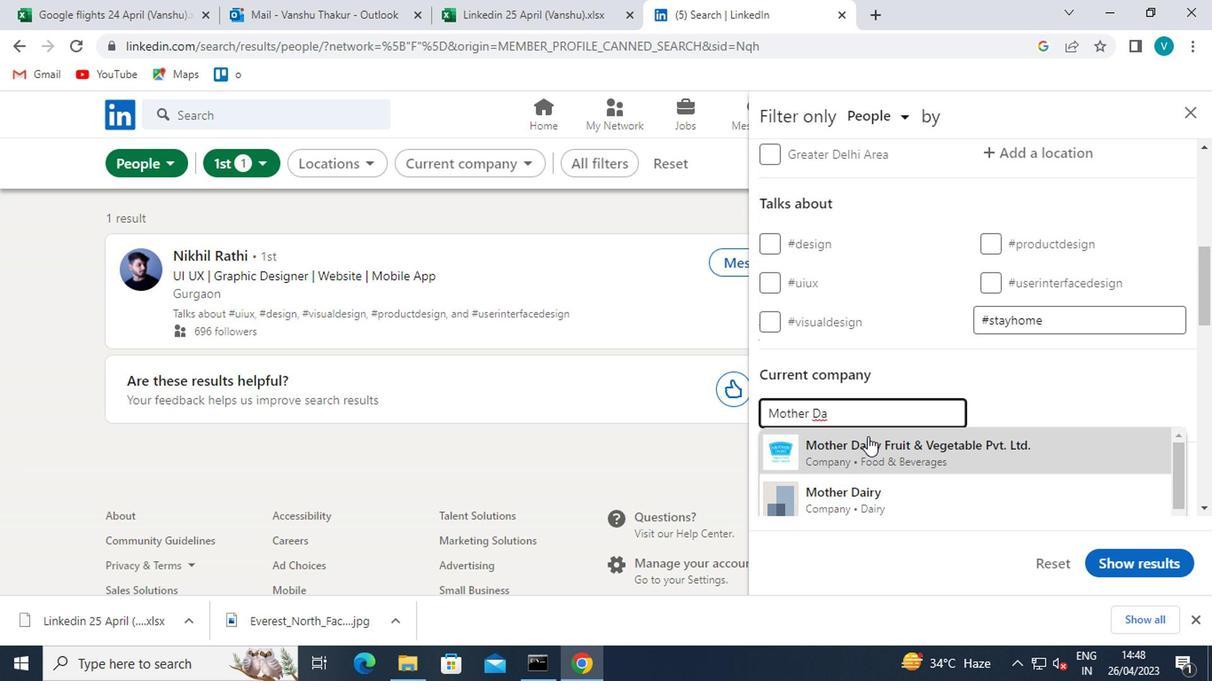 
Action: Mouse scrolled (866, 447) with delta (0, -1)
Screenshot: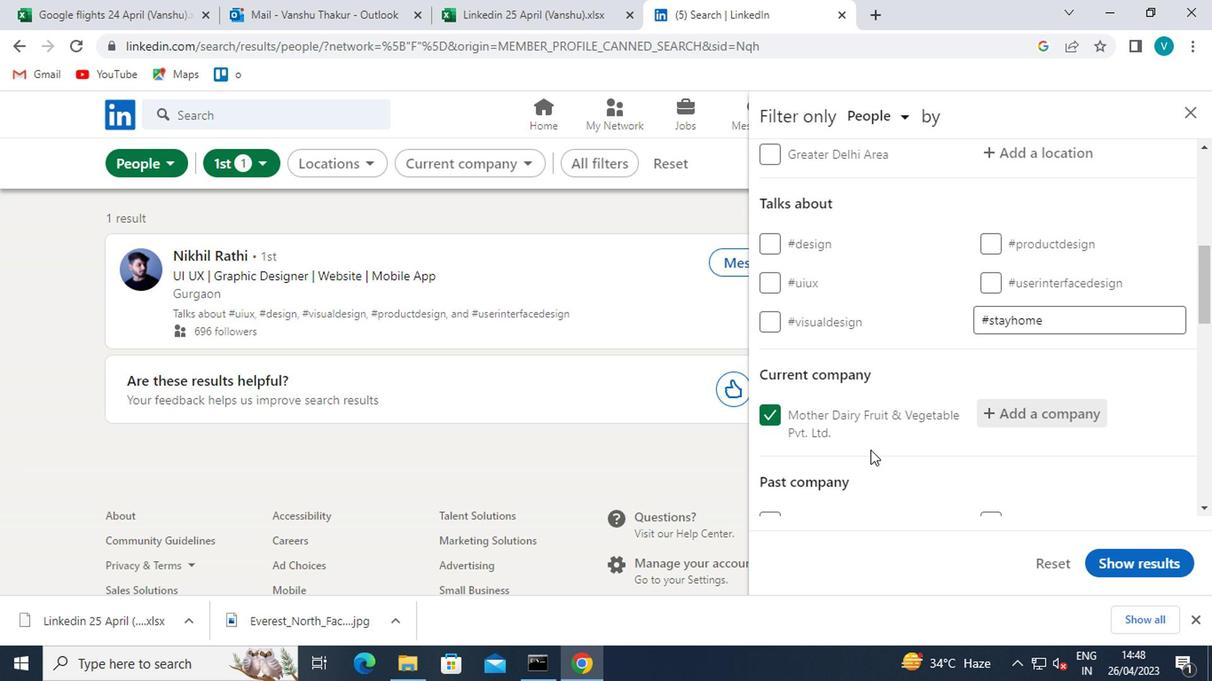 
Action: Mouse scrolled (866, 447) with delta (0, -1)
Screenshot: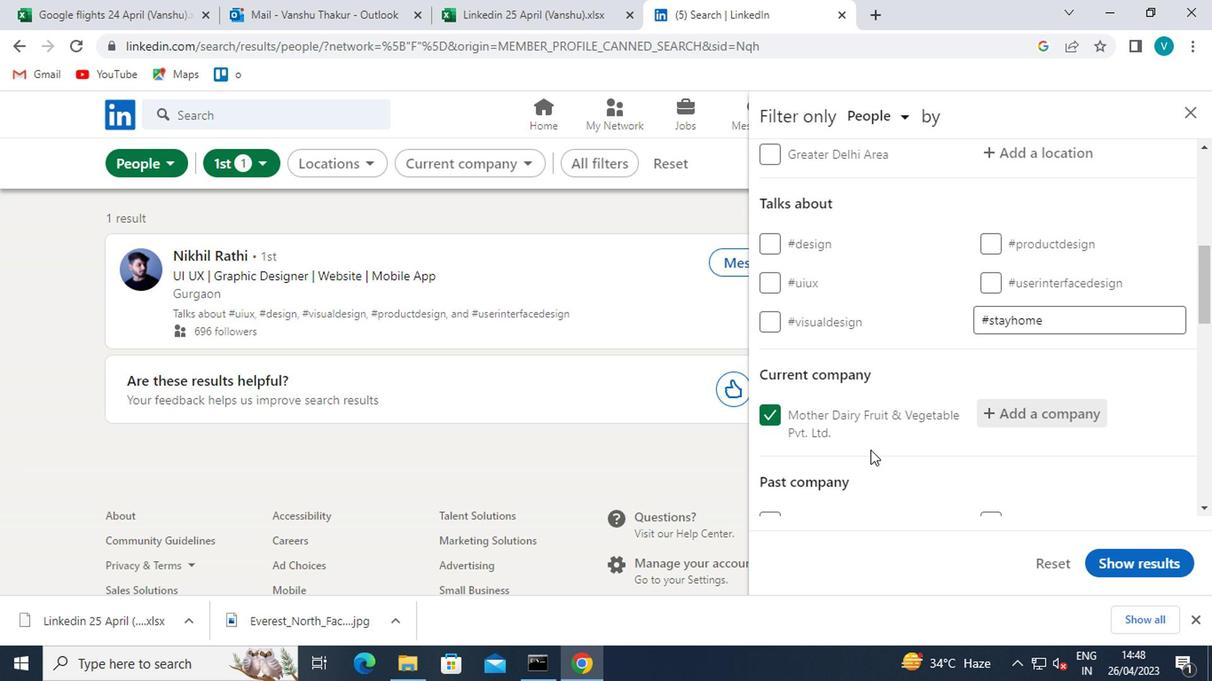 
Action: Mouse scrolled (866, 447) with delta (0, -1)
Screenshot: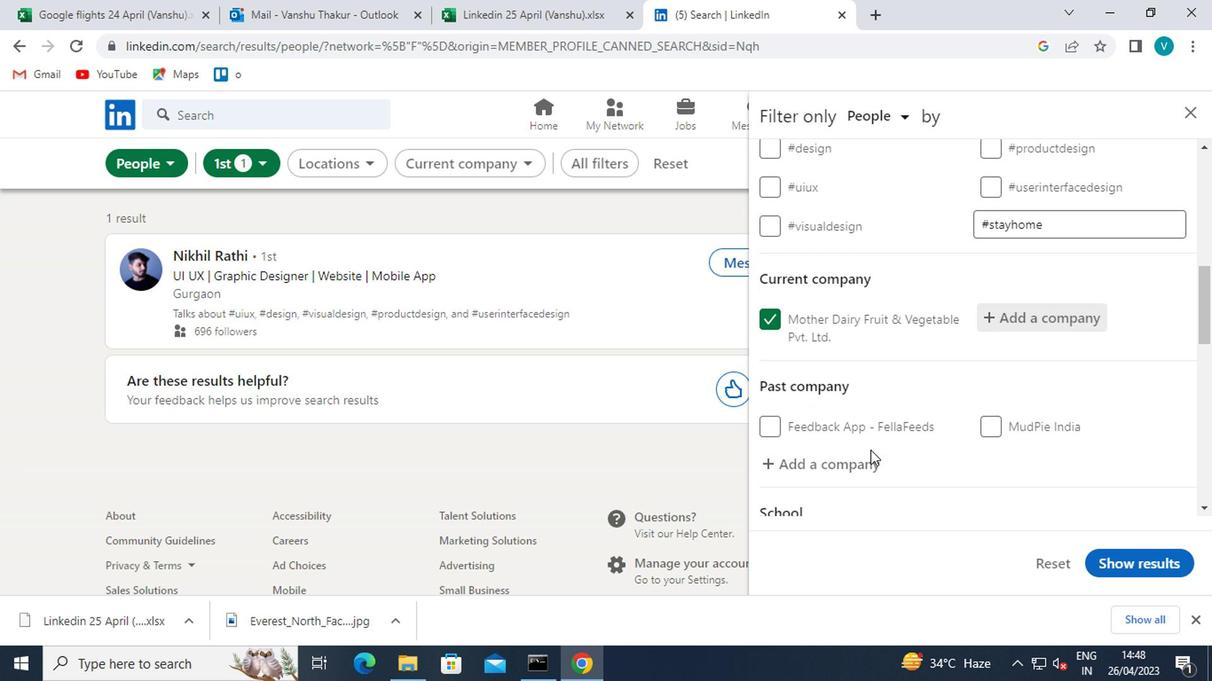 
Action: Mouse moved to (819, 436)
Screenshot: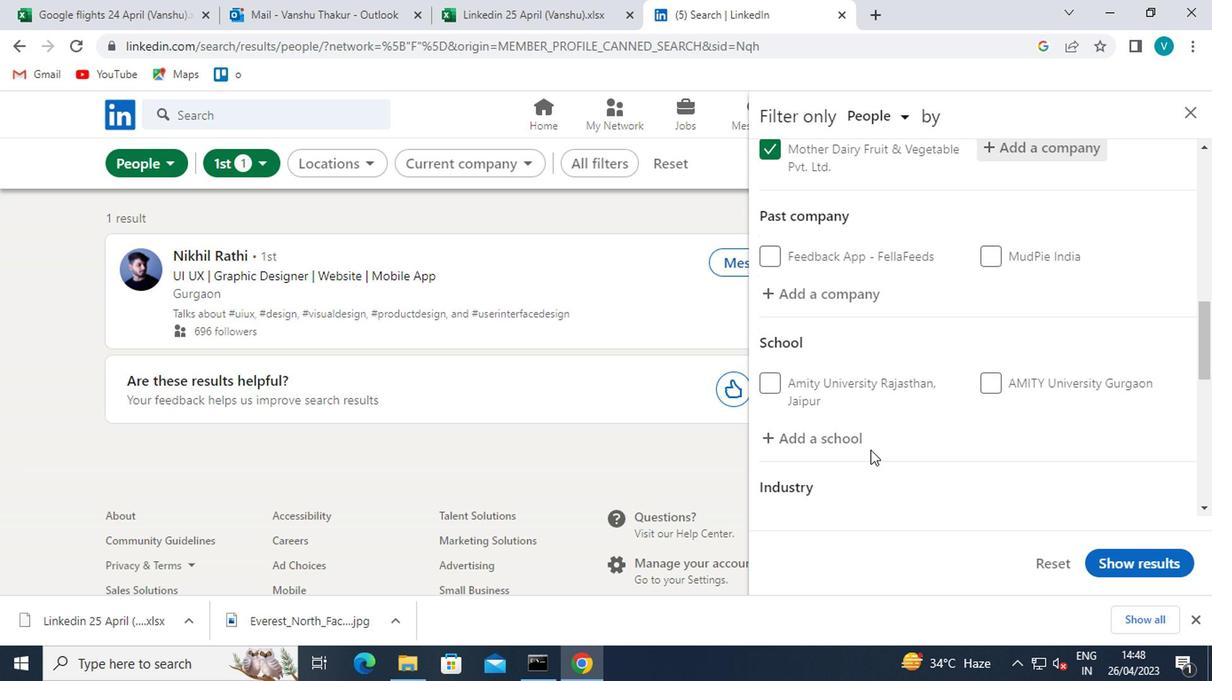 
Action: Mouse pressed left at (819, 436)
Screenshot: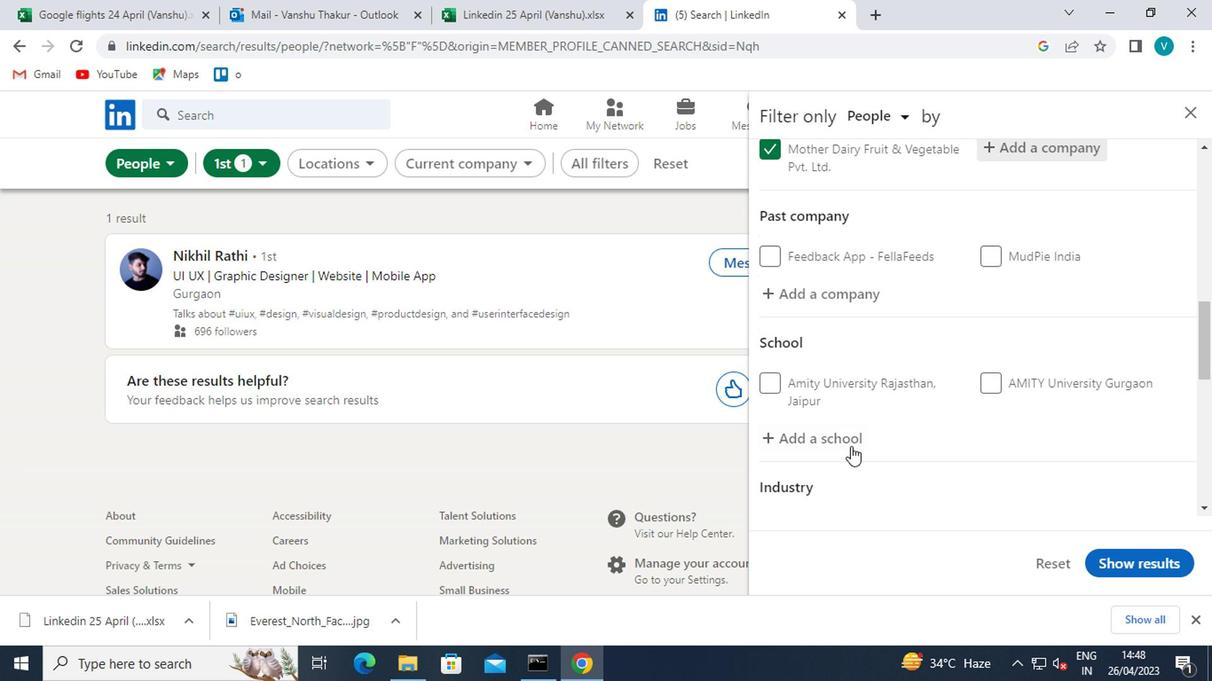 
Action: Key pressed <Key.shift>DOON<Key.space><Key.shift>
Screenshot: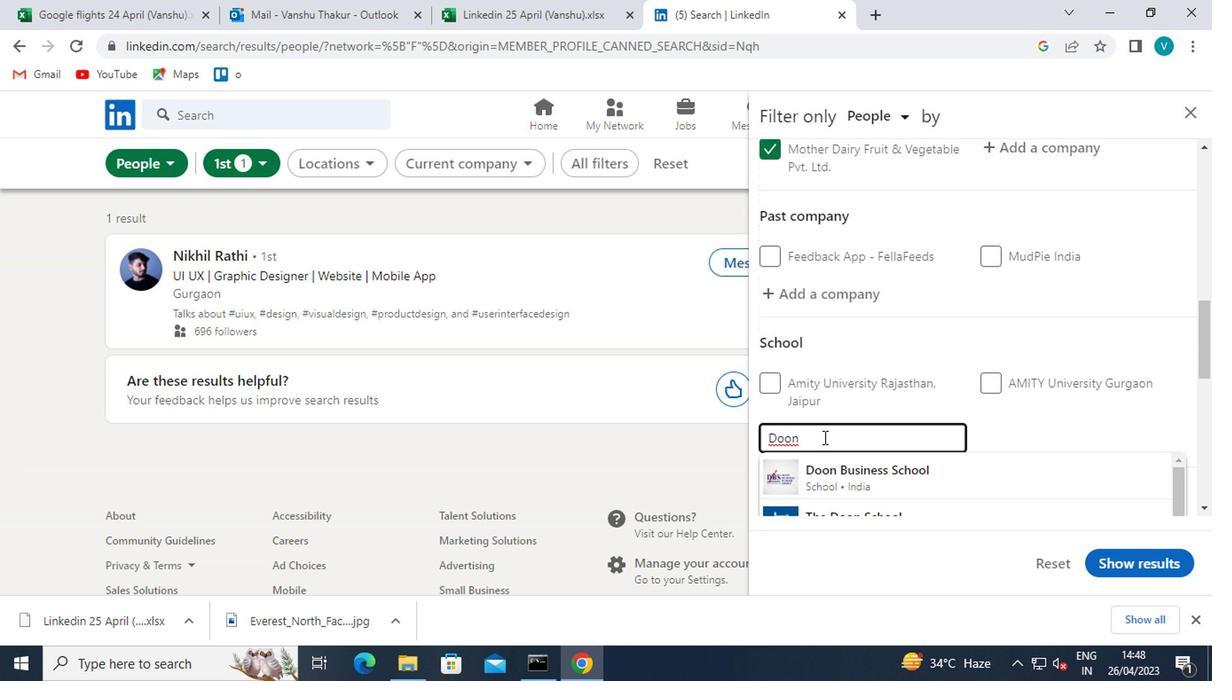 
Action: Mouse moved to (765, 393)
Screenshot: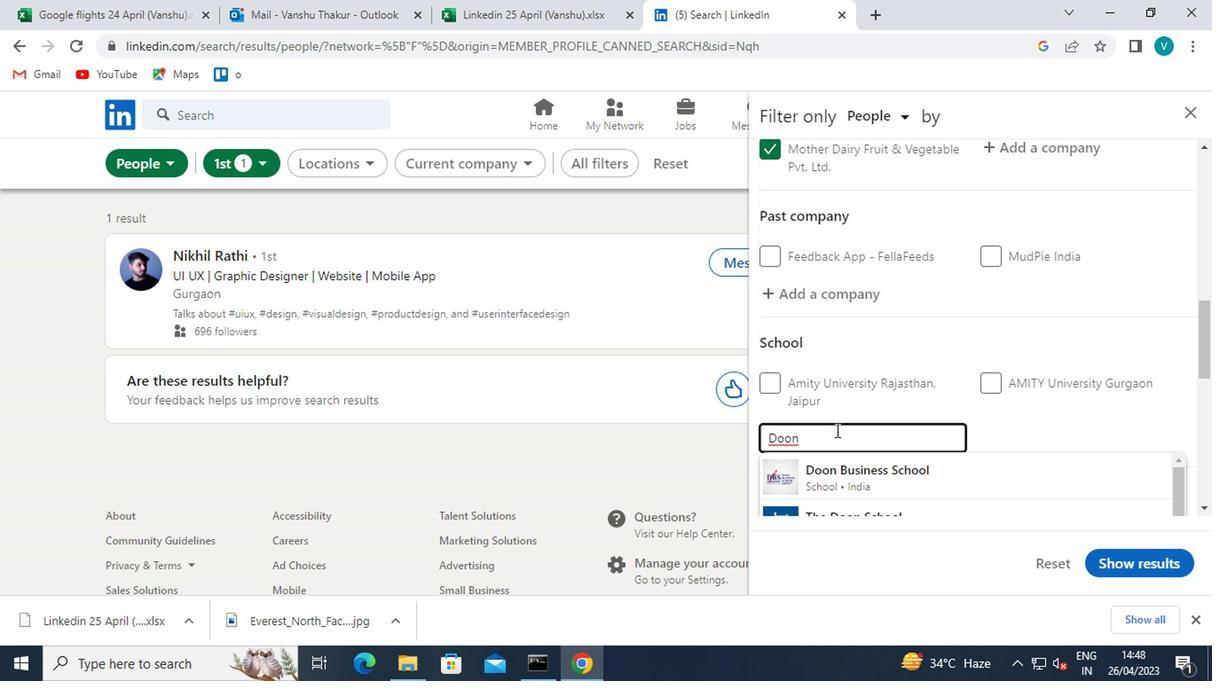 
Action: Key pressed <Key.shift><Key.shift><Key.shift>PU
Screenshot: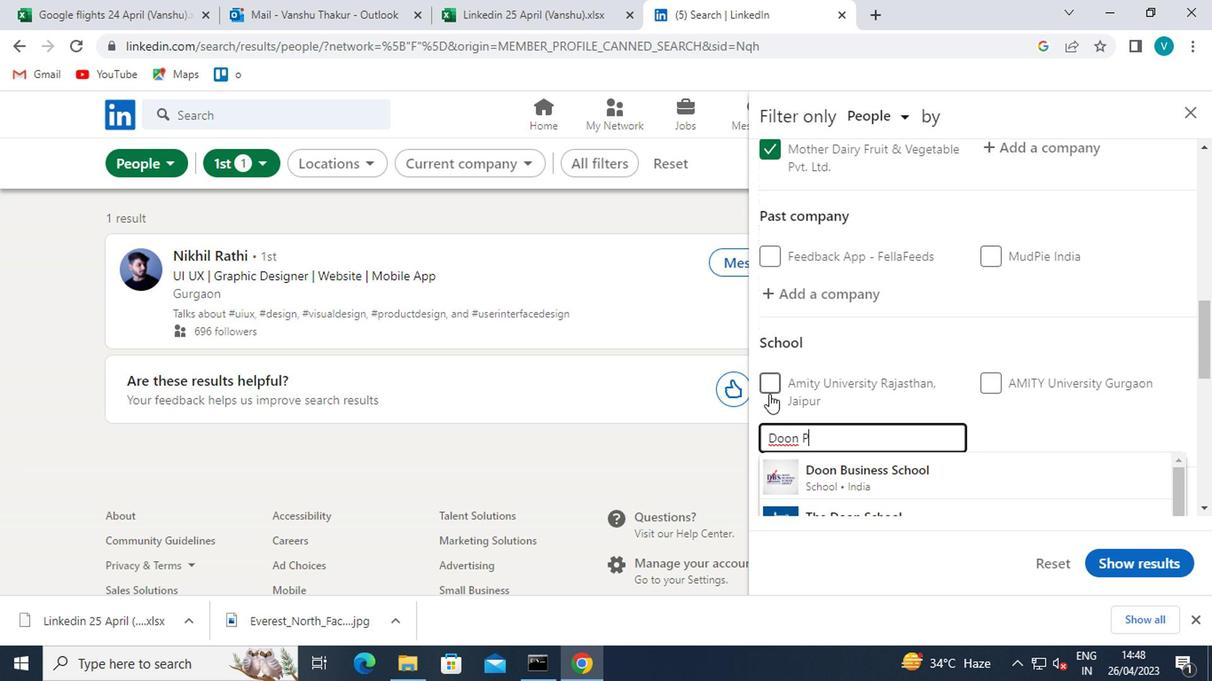 
Action: Mouse moved to (764, 393)
Screenshot: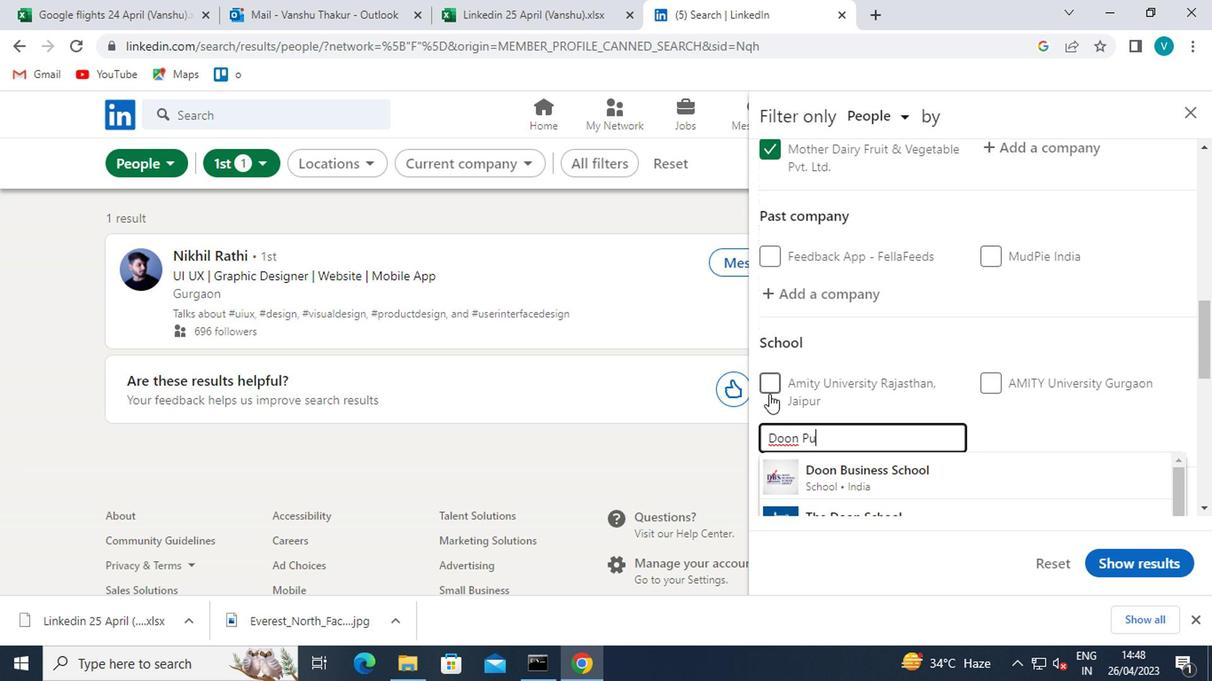 
Action: Key pressed BLIC<Key.space>
Screenshot: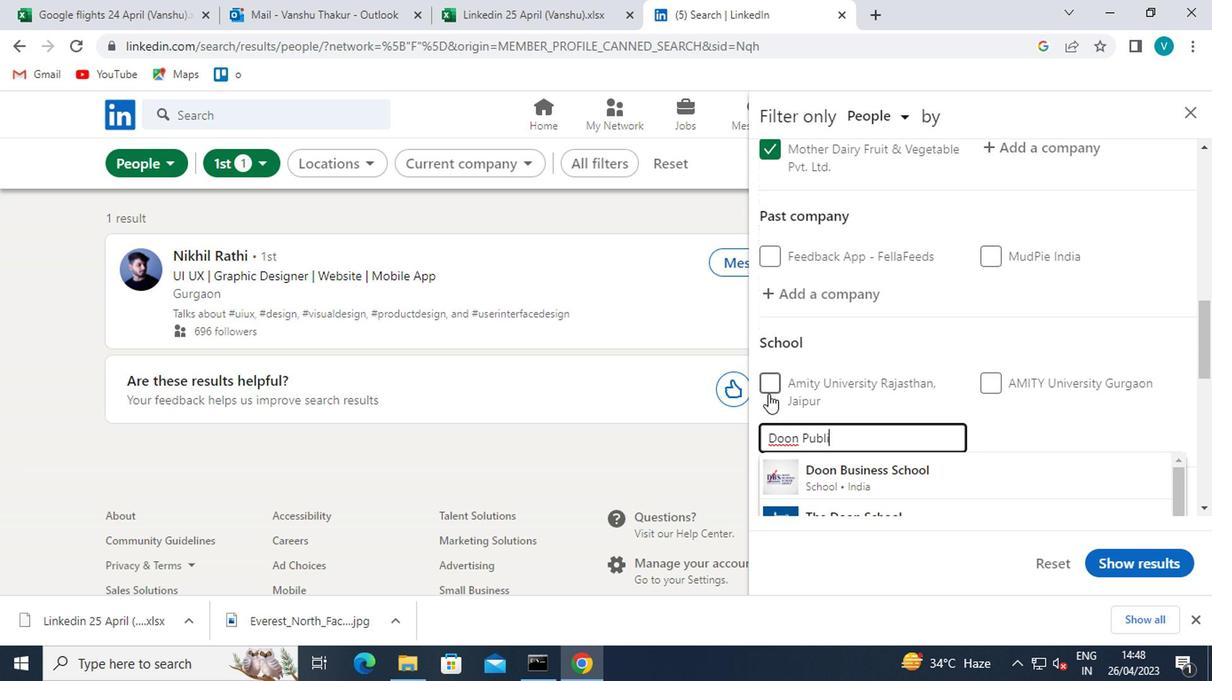 
Action: Mouse moved to (830, 469)
Screenshot: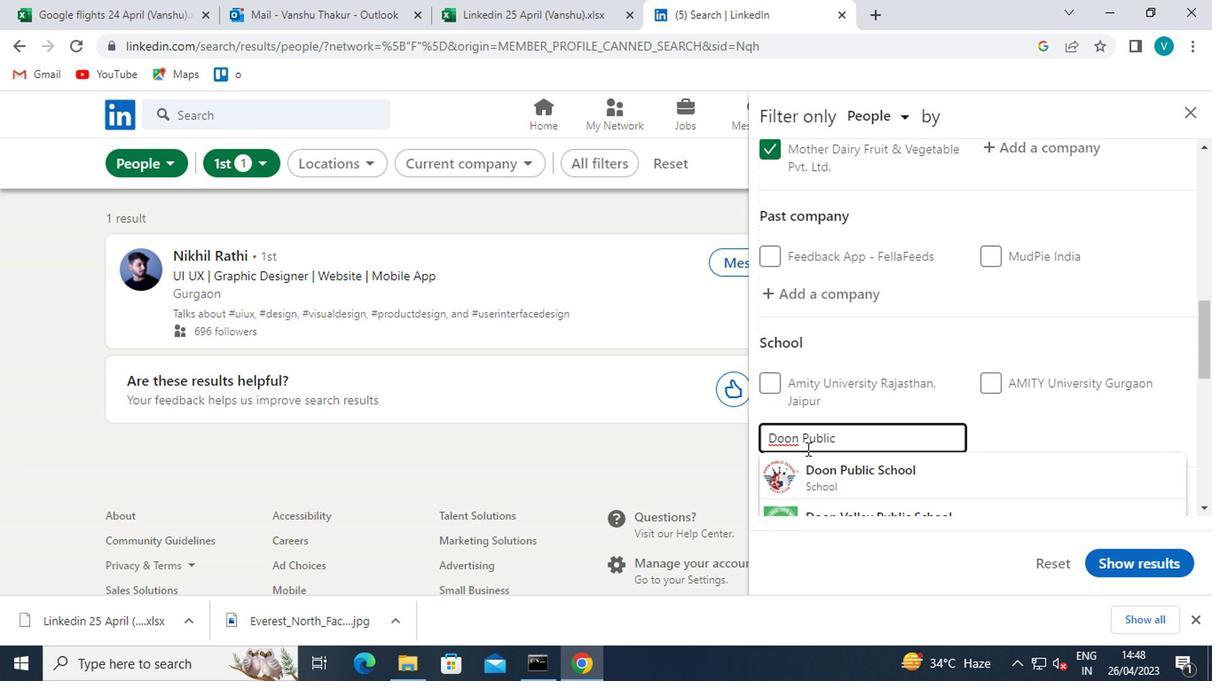
Action: Mouse pressed left at (830, 469)
Screenshot: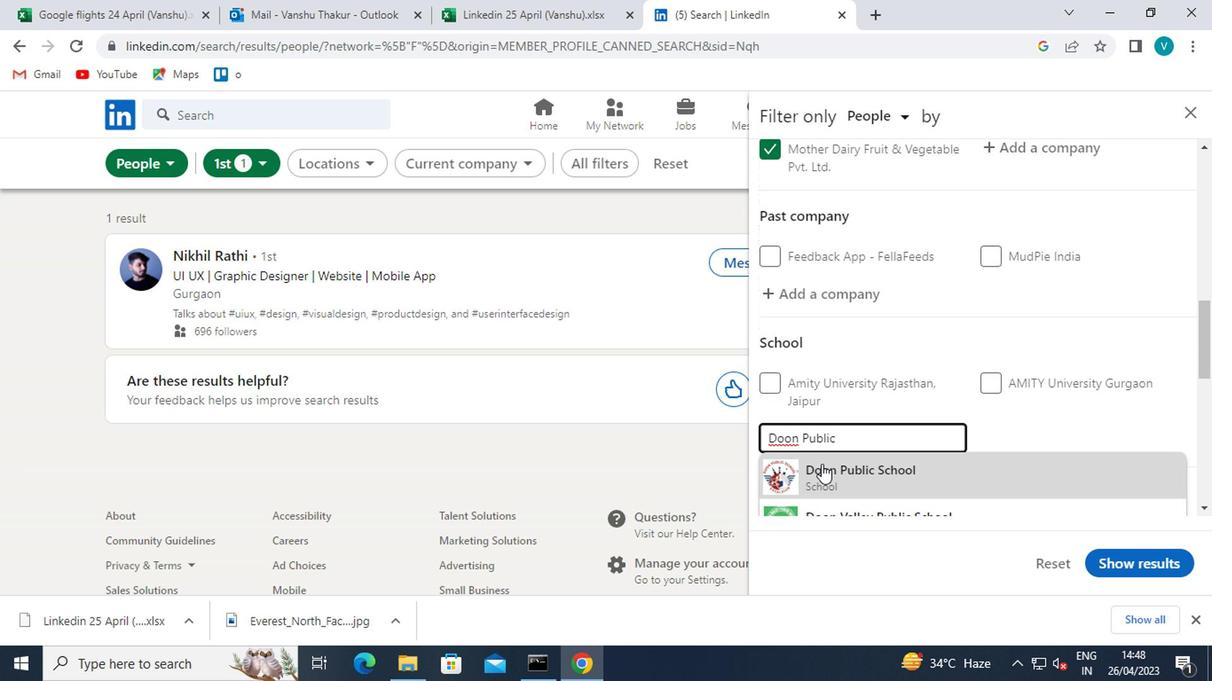 
Action: Mouse moved to (985, 391)
Screenshot: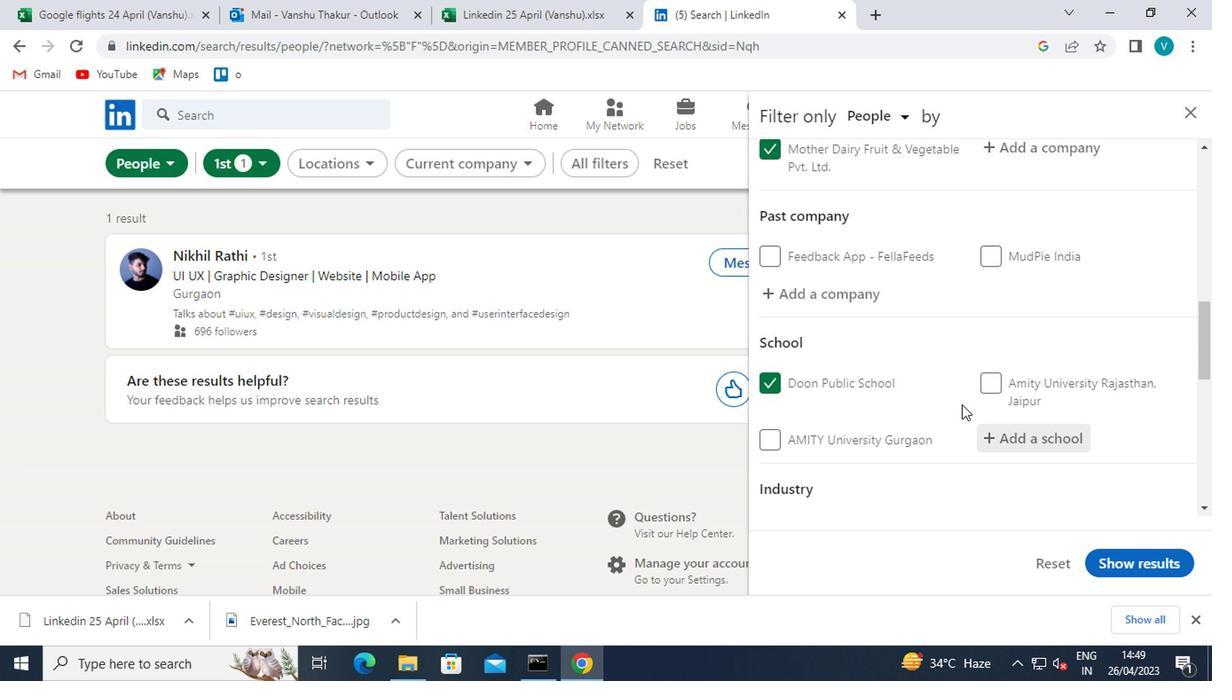 
Action: Mouse scrolled (985, 390) with delta (0, 0)
Screenshot: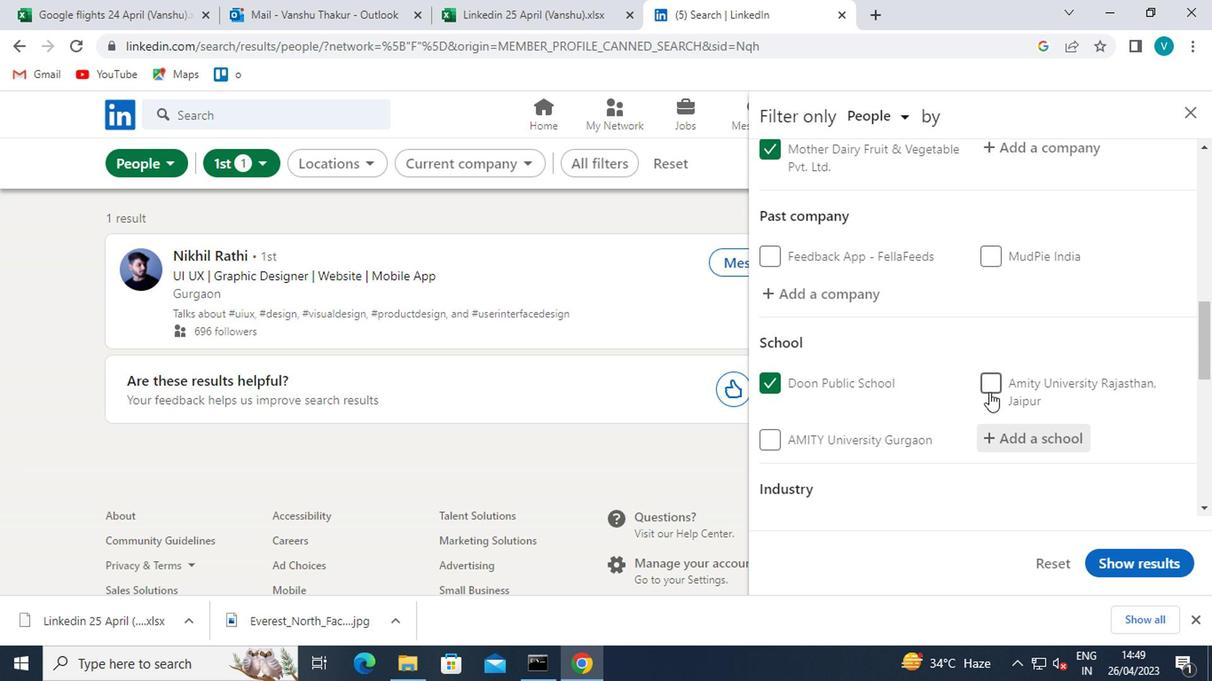 
Action: Mouse scrolled (985, 390) with delta (0, 0)
Screenshot: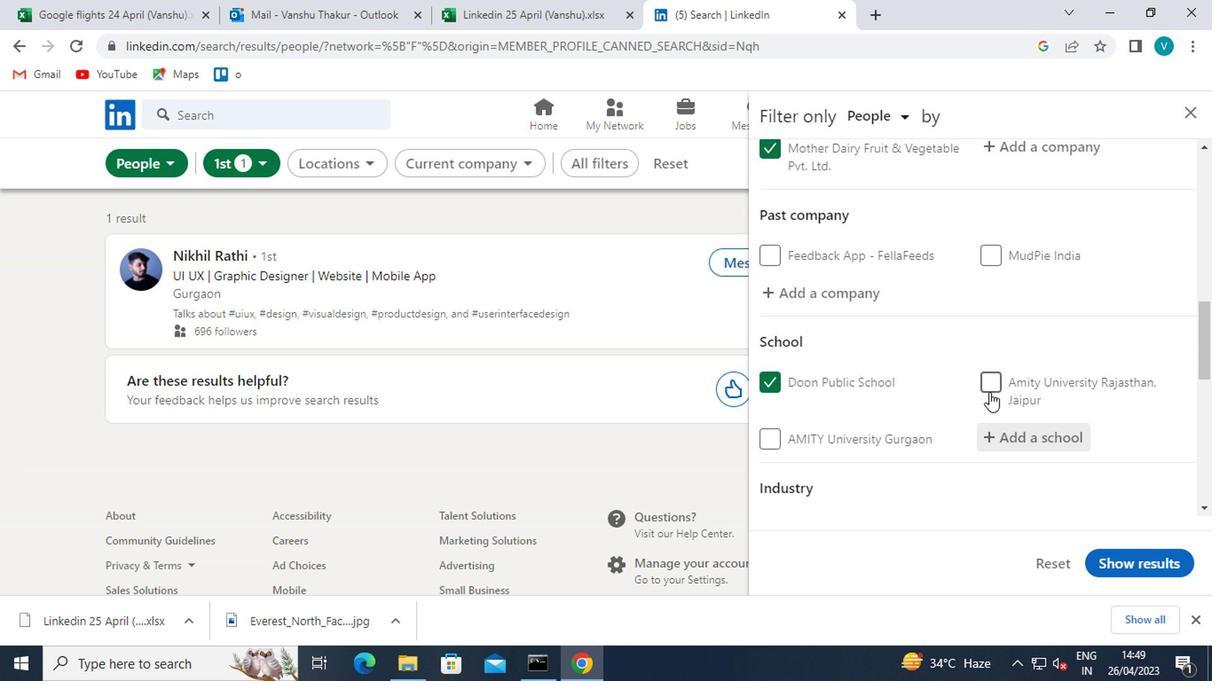 
Action: Mouse pressed left at (985, 391)
Screenshot: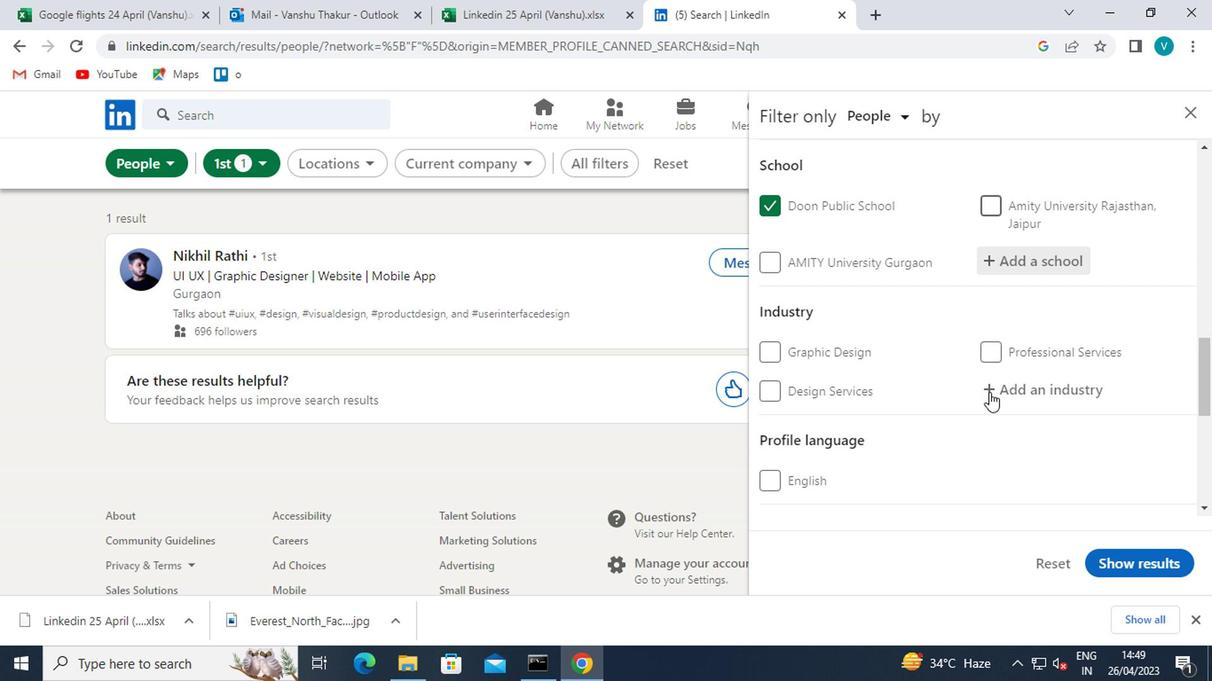 
Action: Mouse moved to (711, 313)
Screenshot: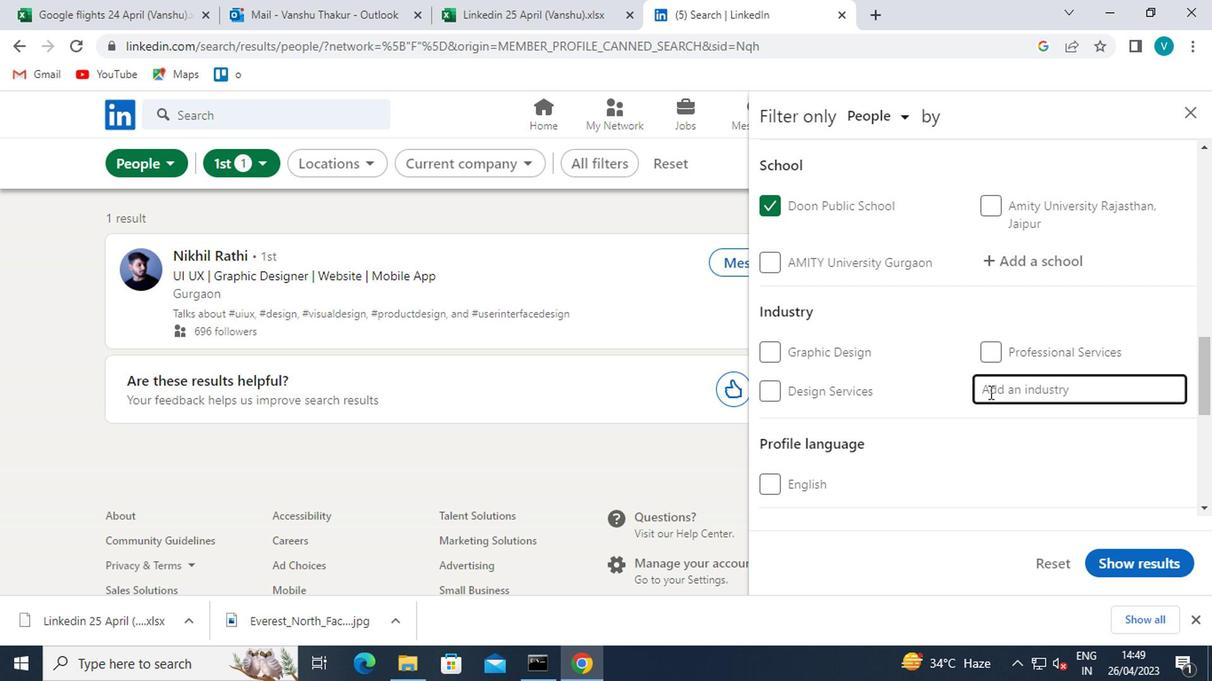 
Action: Key pressed <Key.shift>WRITING
Screenshot: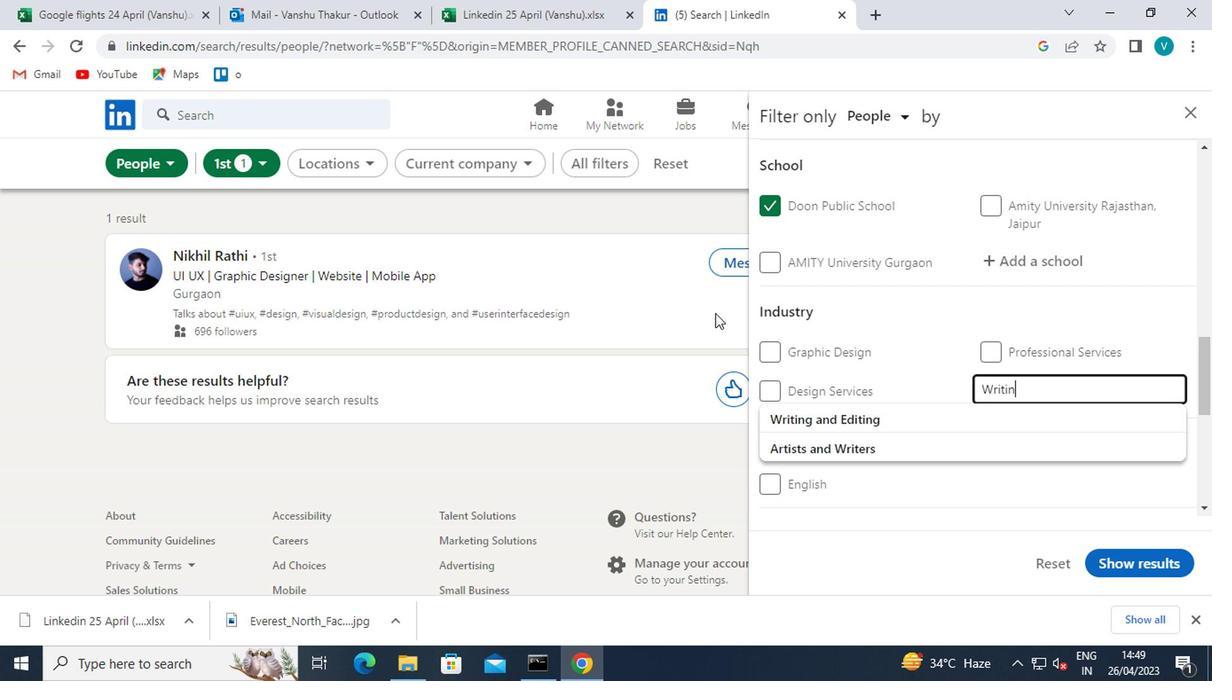 
Action: Mouse moved to (812, 418)
Screenshot: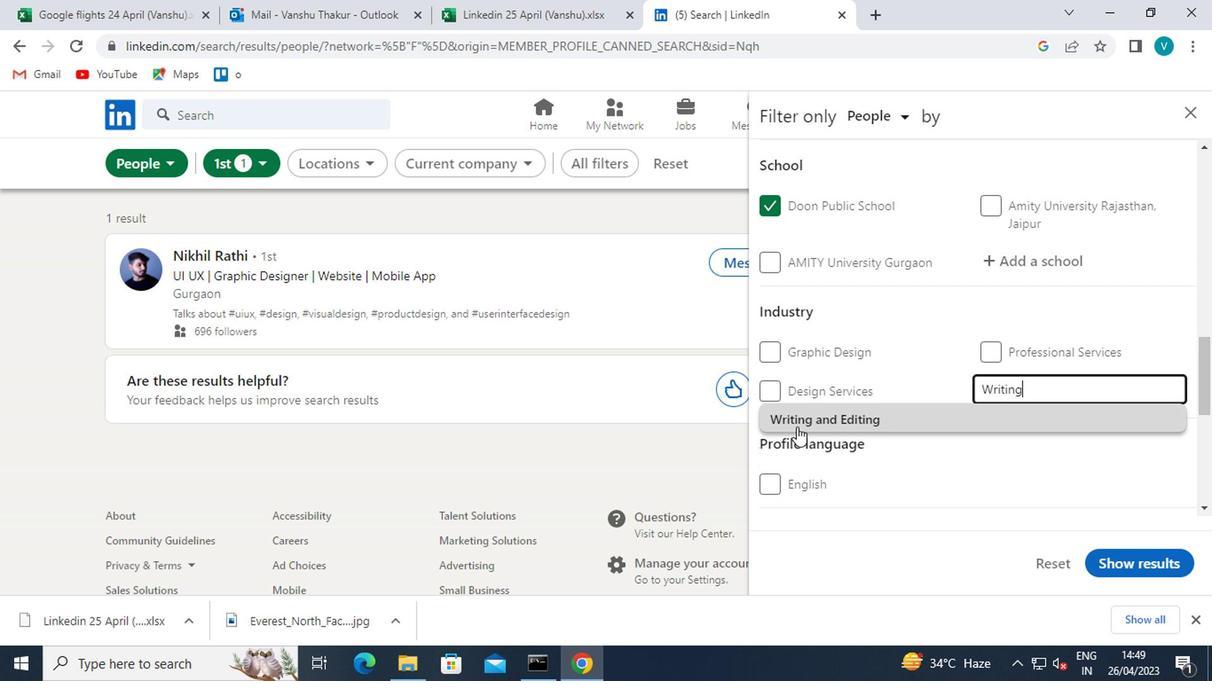 
Action: Mouse pressed left at (812, 418)
Screenshot: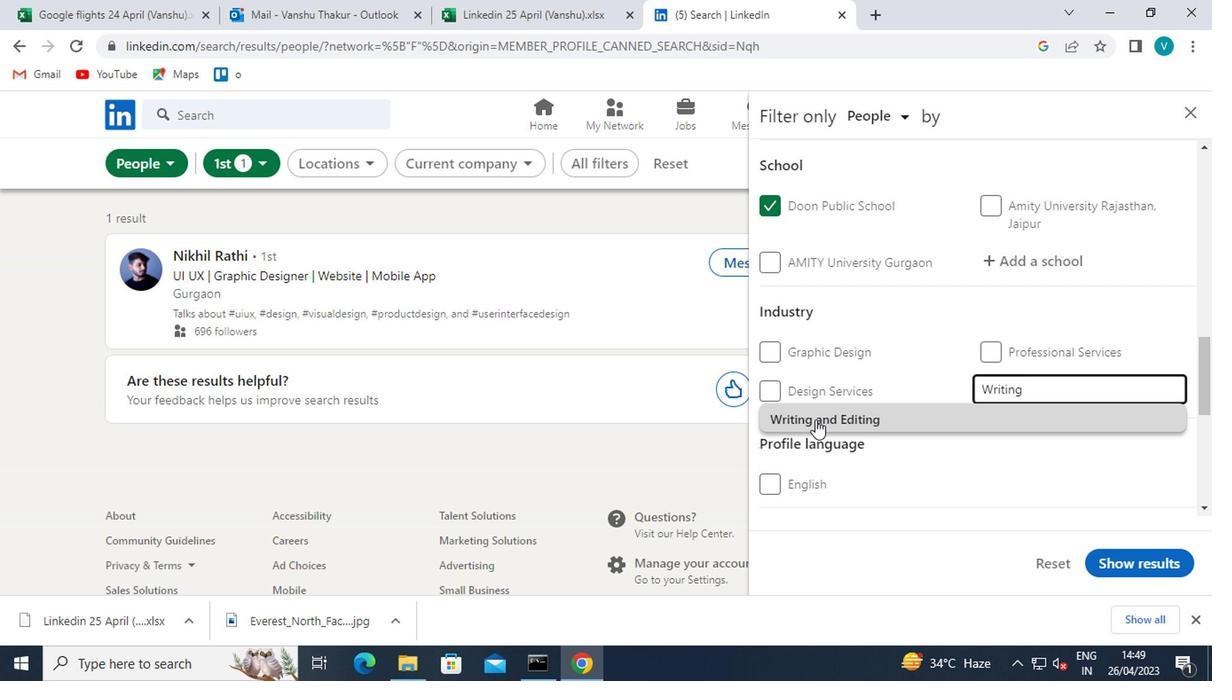 
Action: Mouse scrolled (812, 418) with delta (0, 0)
Screenshot: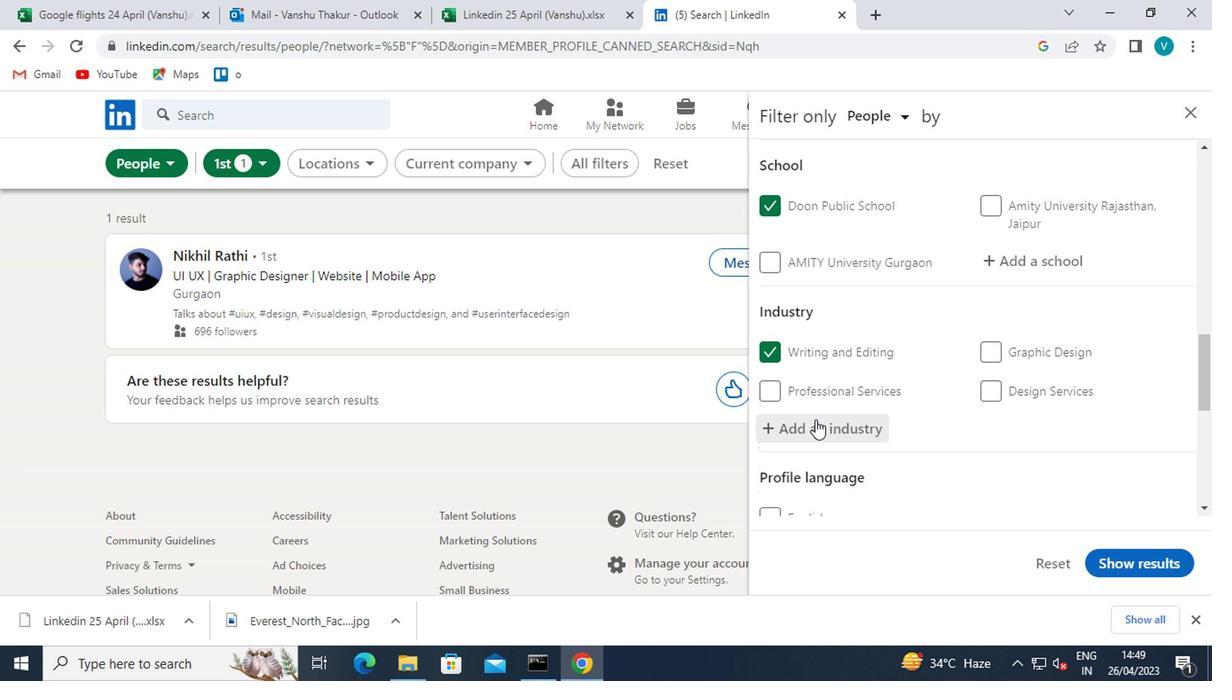 
Action: Mouse scrolled (812, 418) with delta (0, 0)
Screenshot: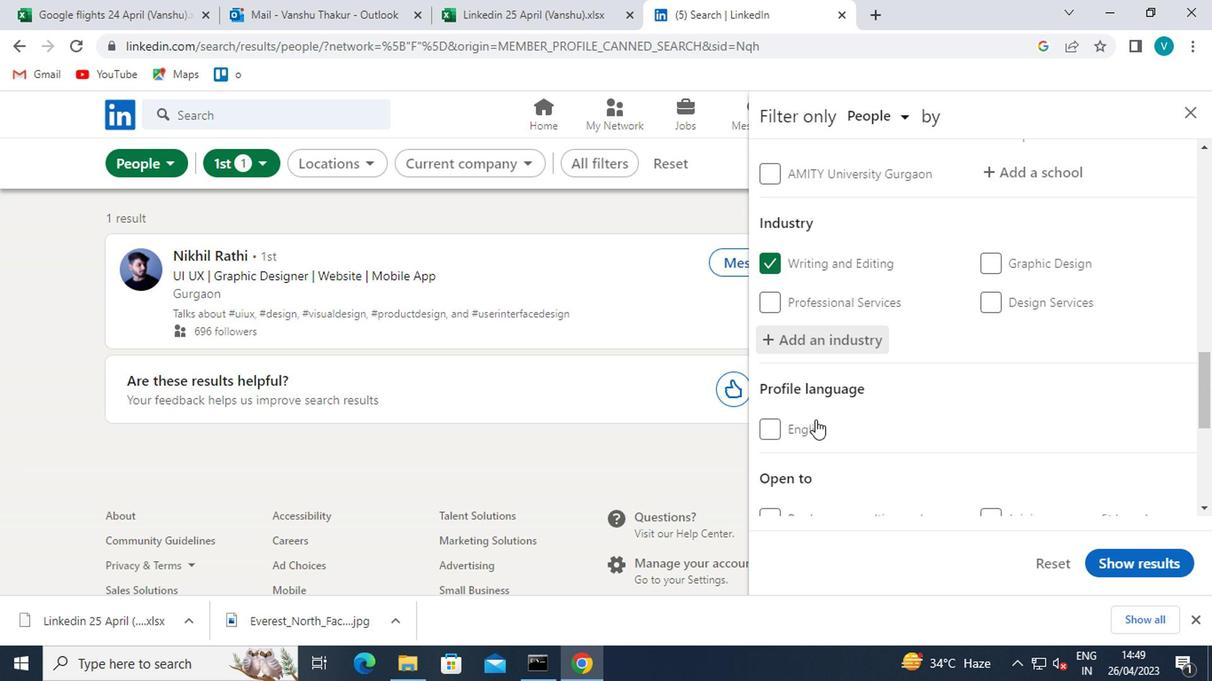 
Action: Mouse scrolled (812, 418) with delta (0, 0)
Screenshot: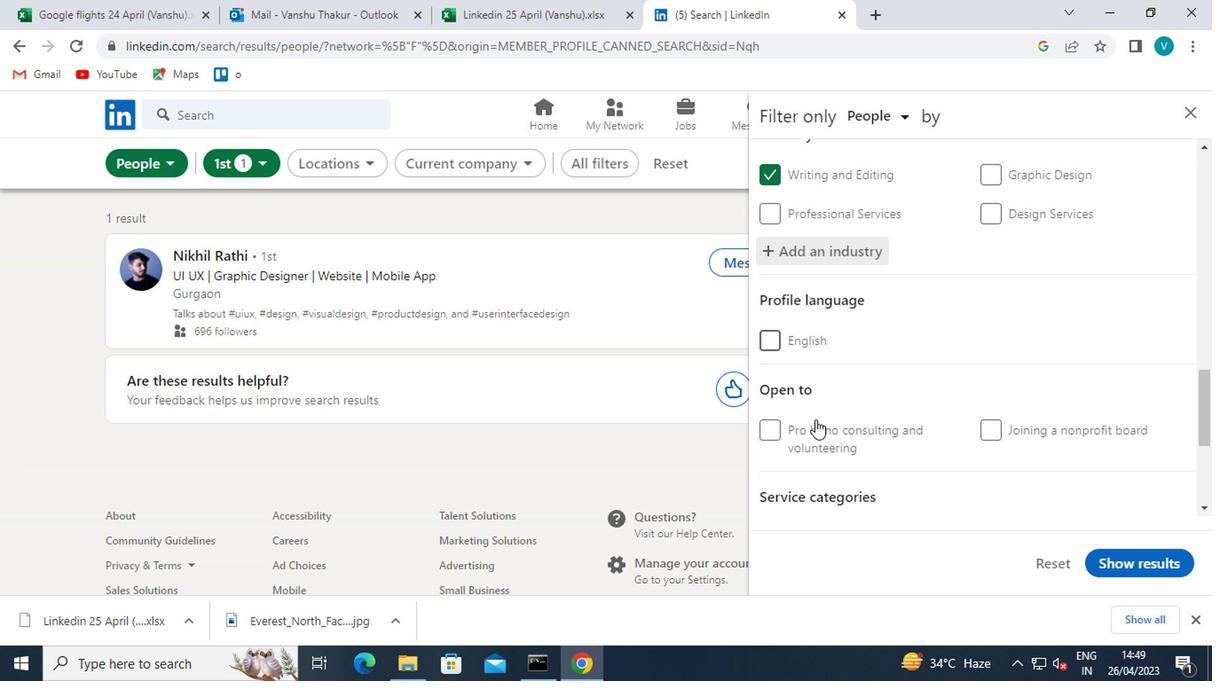 
Action: Mouse scrolled (812, 418) with delta (0, 0)
Screenshot: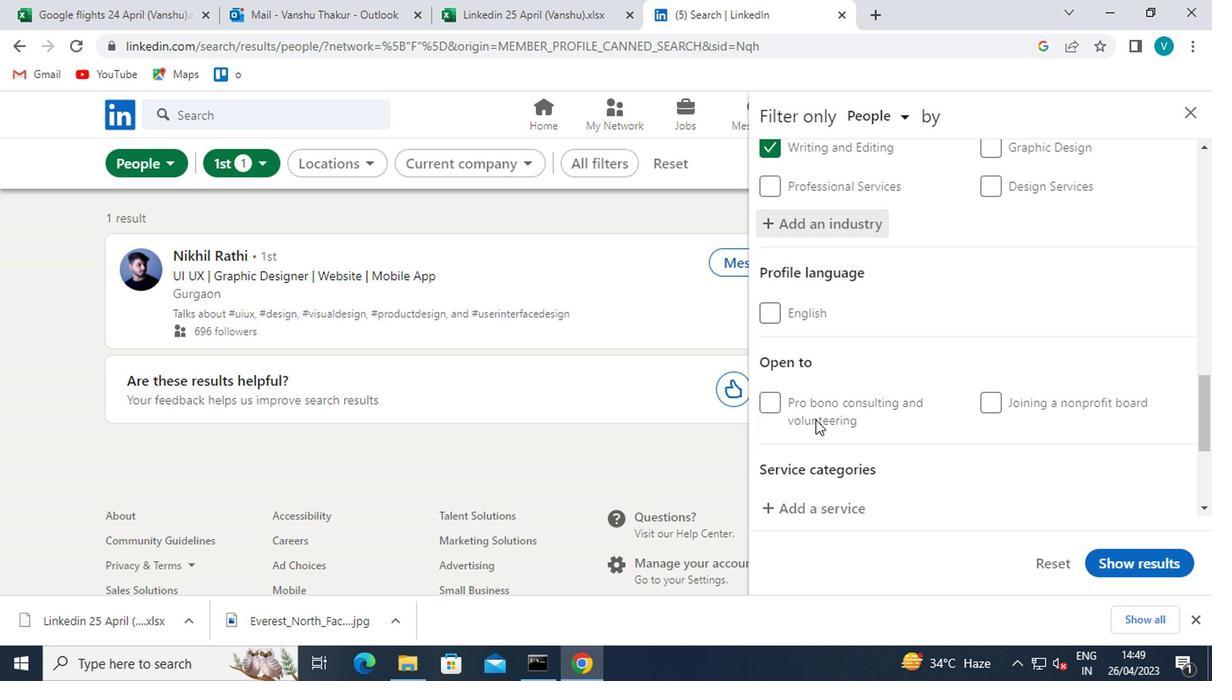 
Action: Mouse moved to (824, 363)
Screenshot: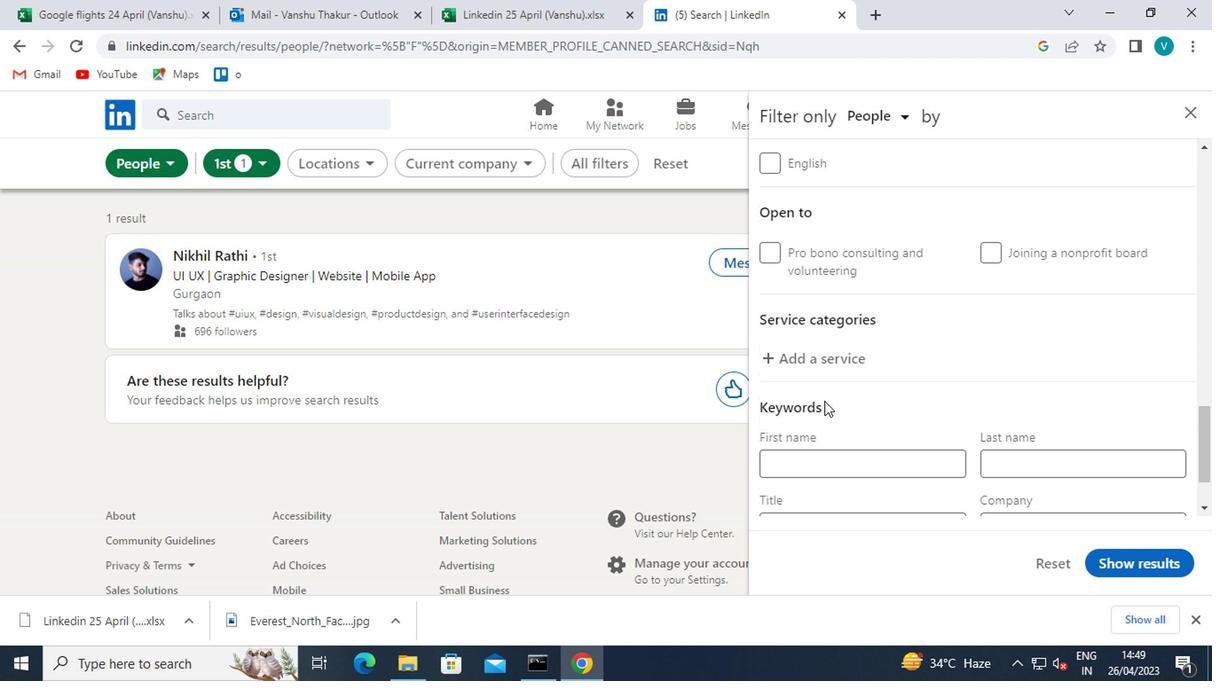 
Action: Mouse pressed left at (824, 363)
Screenshot: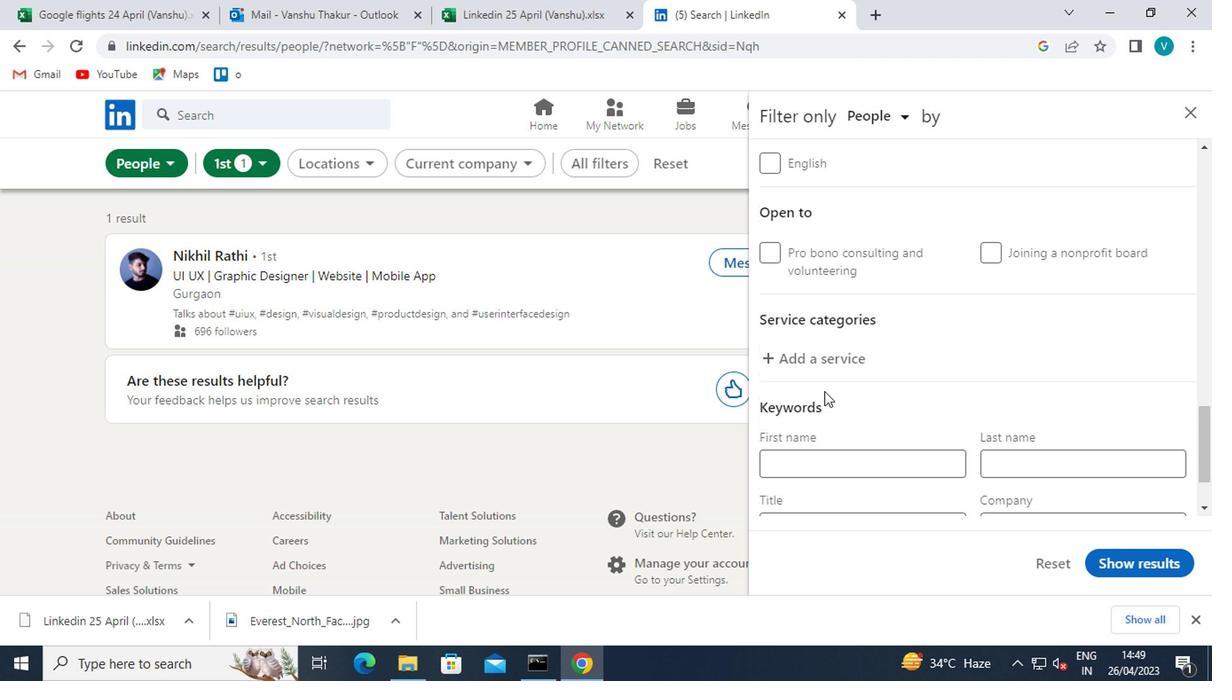 
Action: Key pressed <Key.shift>PRICING<Key.space>
Screenshot: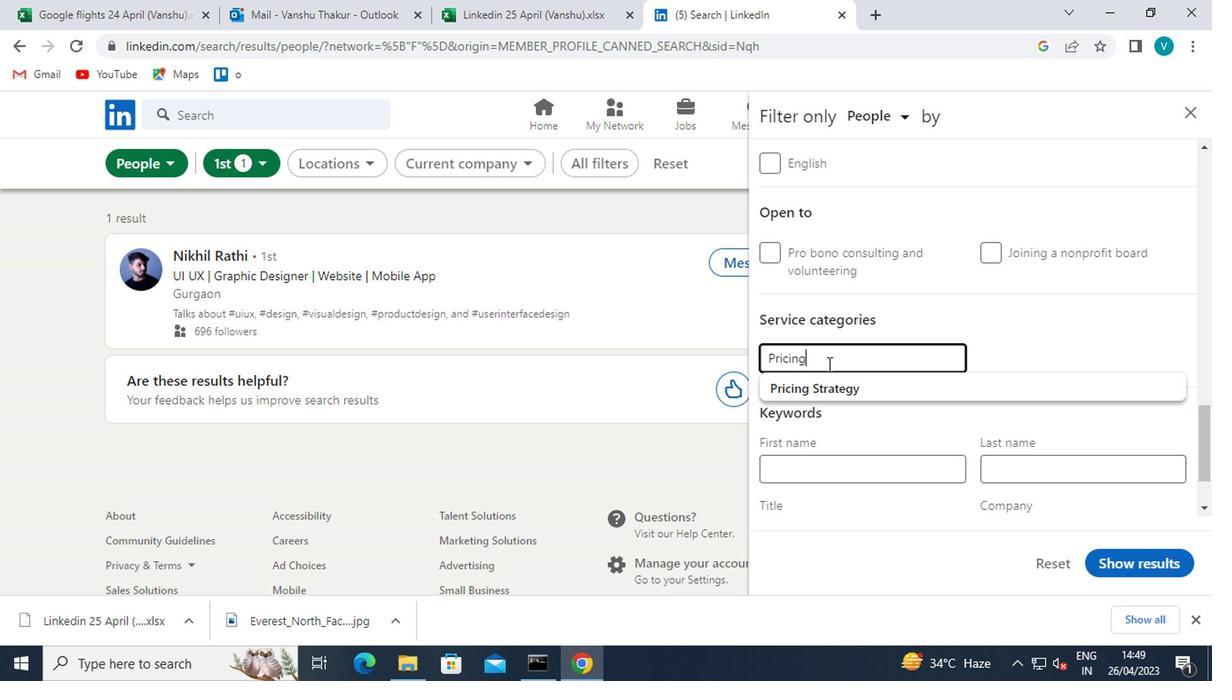 
Action: Mouse moved to (852, 384)
Screenshot: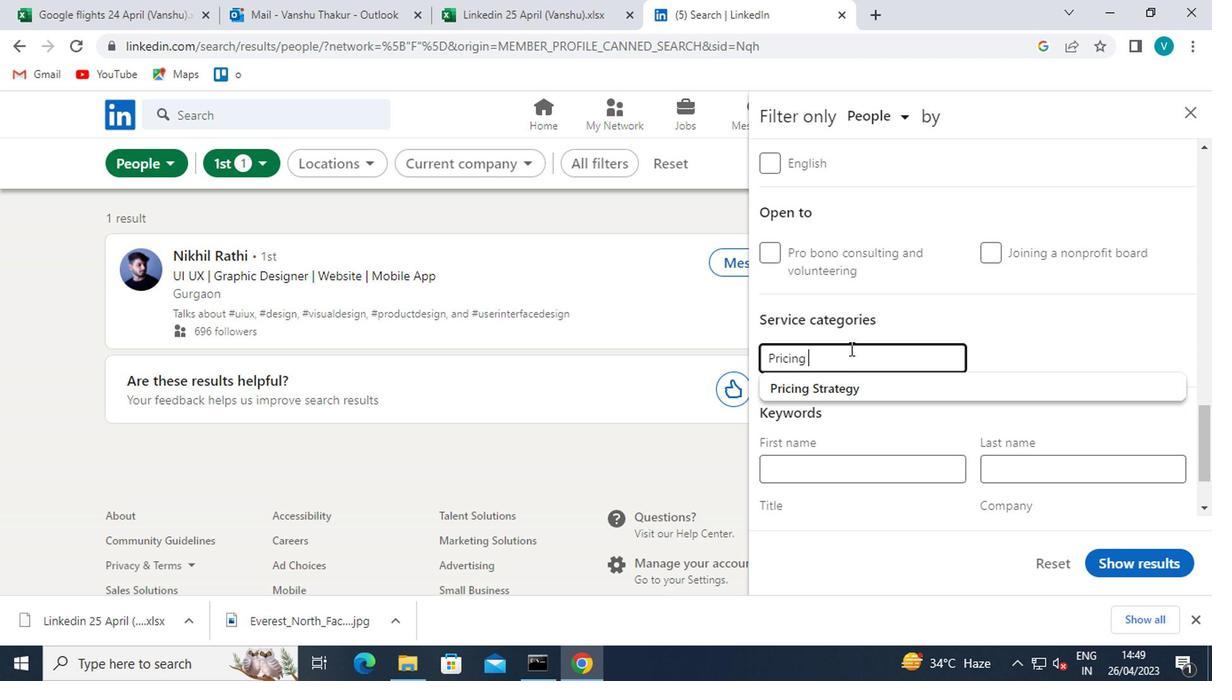 
Action: Mouse pressed left at (852, 384)
Screenshot: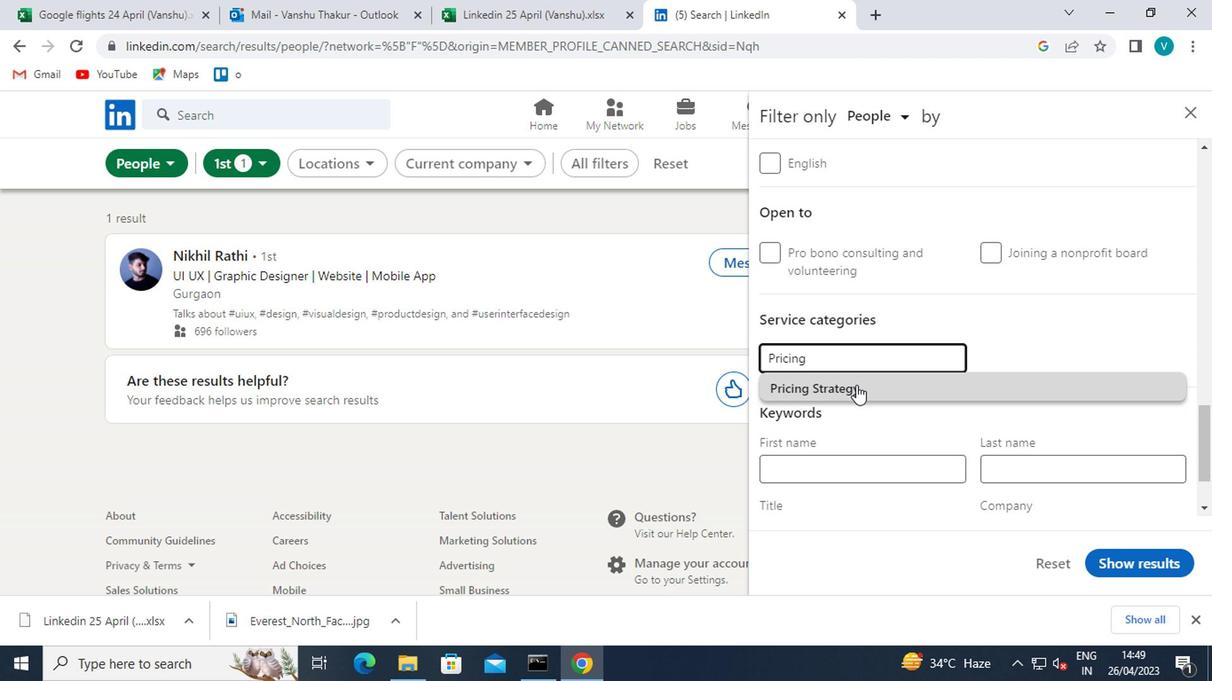 
Action: Mouse scrolled (852, 383) with delta (0, 0)
Screenshot: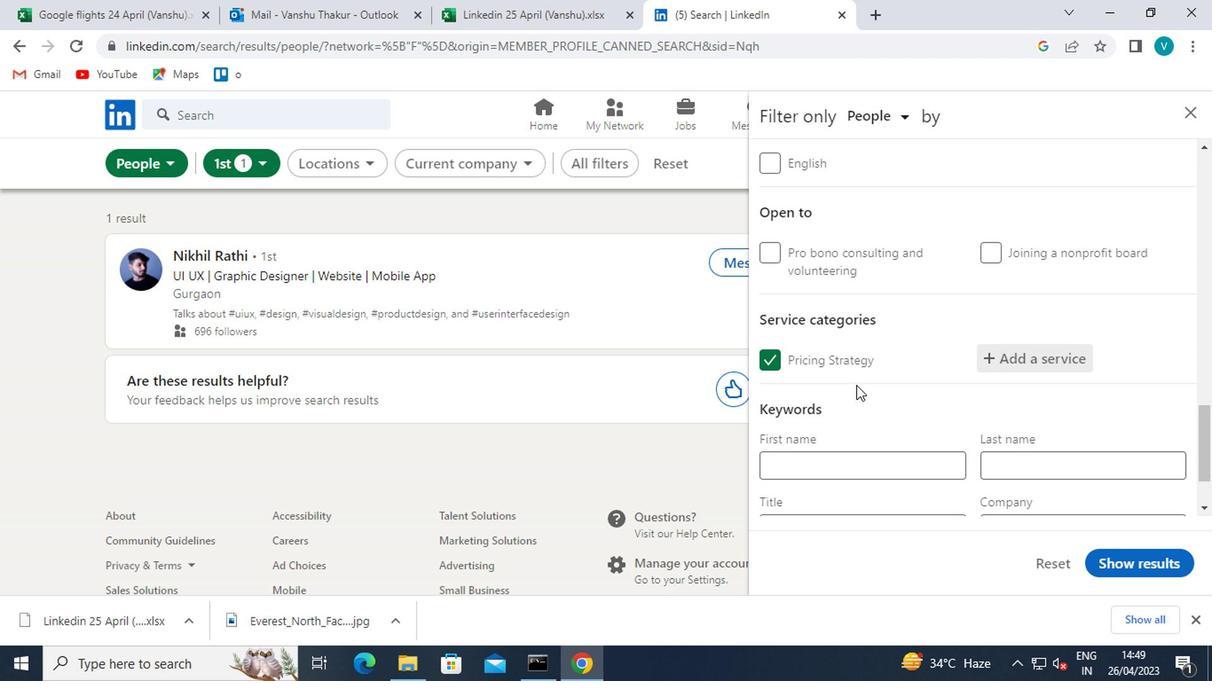 
Action: Mouse scrolled (852, 383) with delta (0, 0)
Screenshot: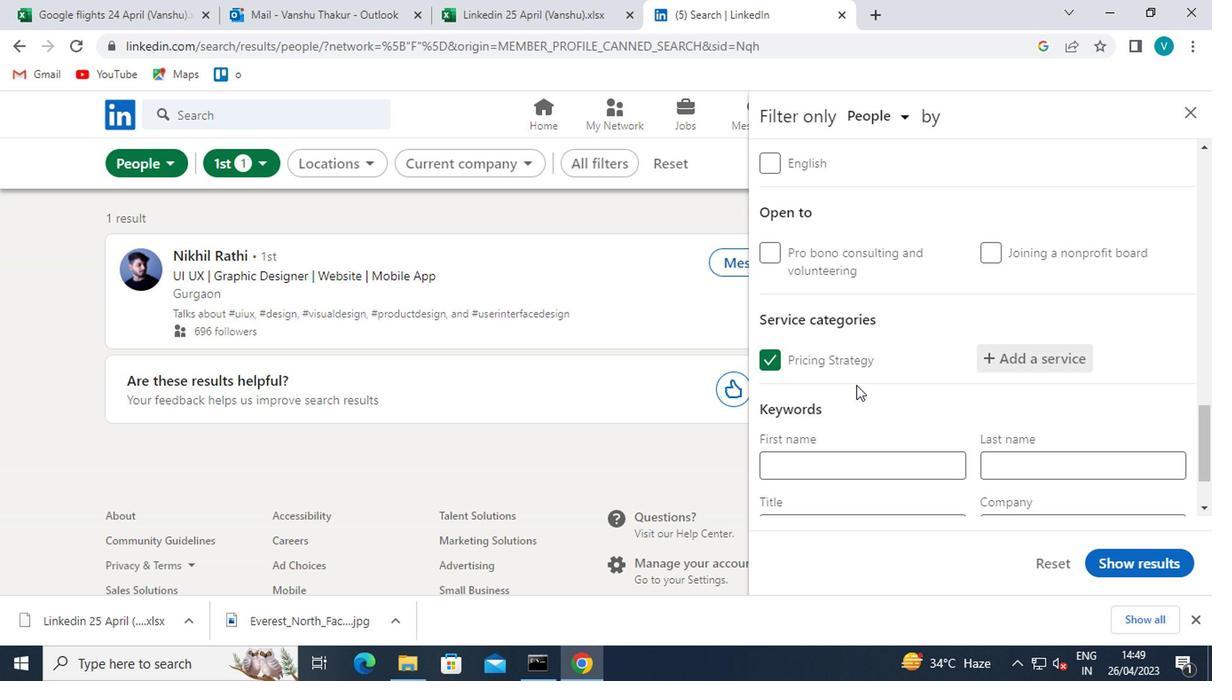 
Action: Mouse moved to (858, 443)
Screenshot: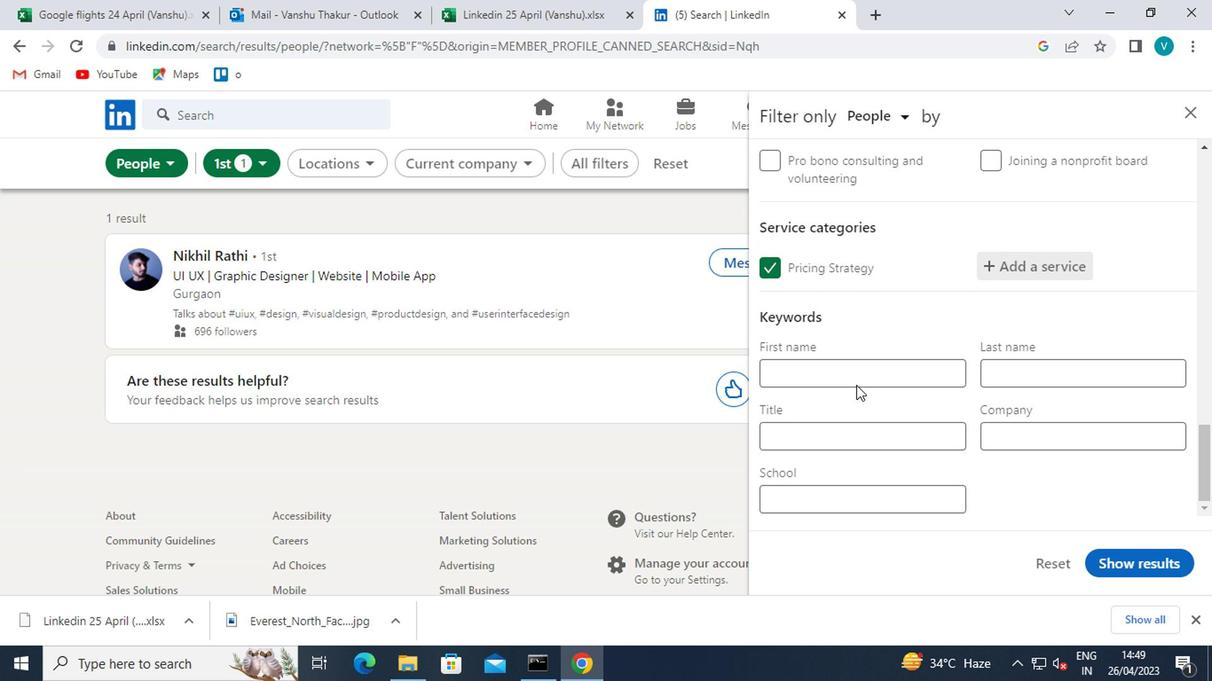 
Action: Mouse pressed left at (858, 443)
Screenshot: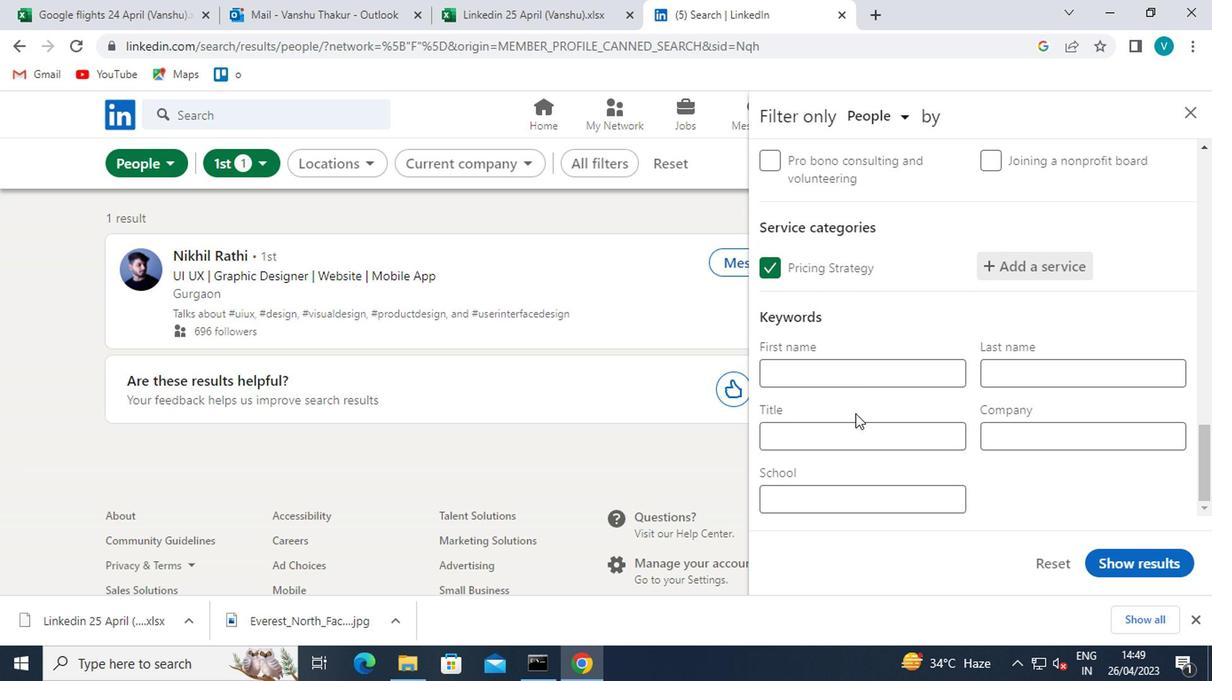 
Action: Mouse moved to (860, 443)
Screenshot: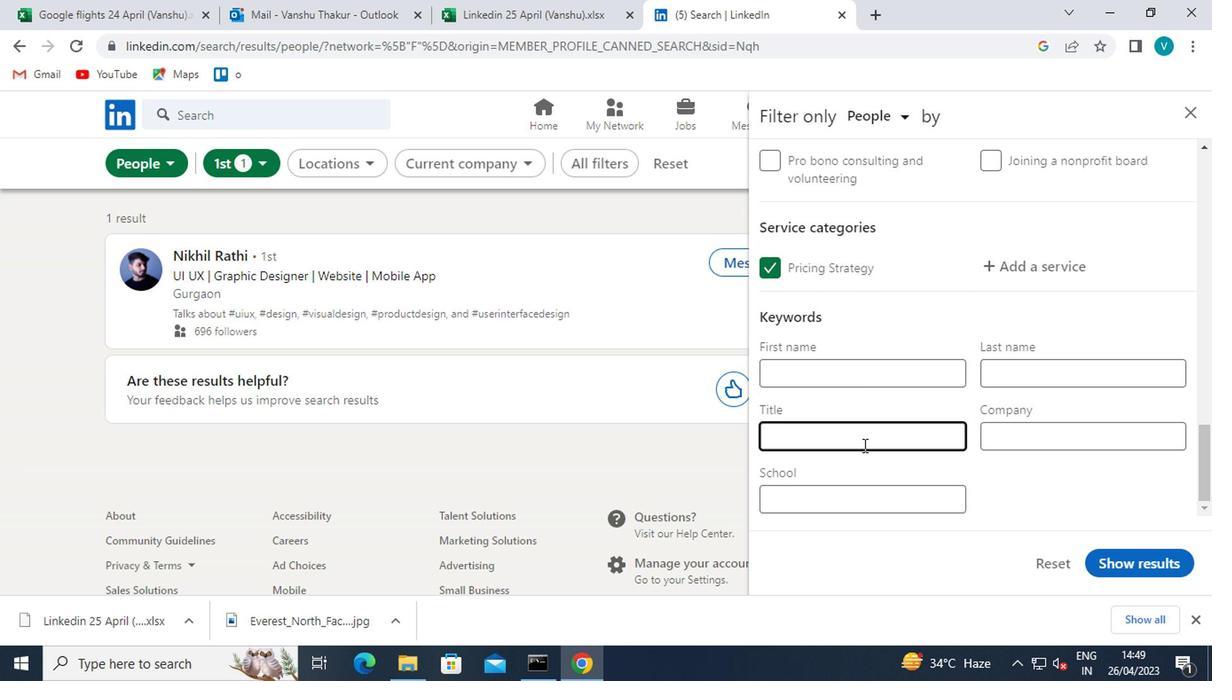 
Action: Key pressed <Key.shift><Key.shift><Key.shift>SHELF<Key.space><Key.shift>STOCKER
Screenshot: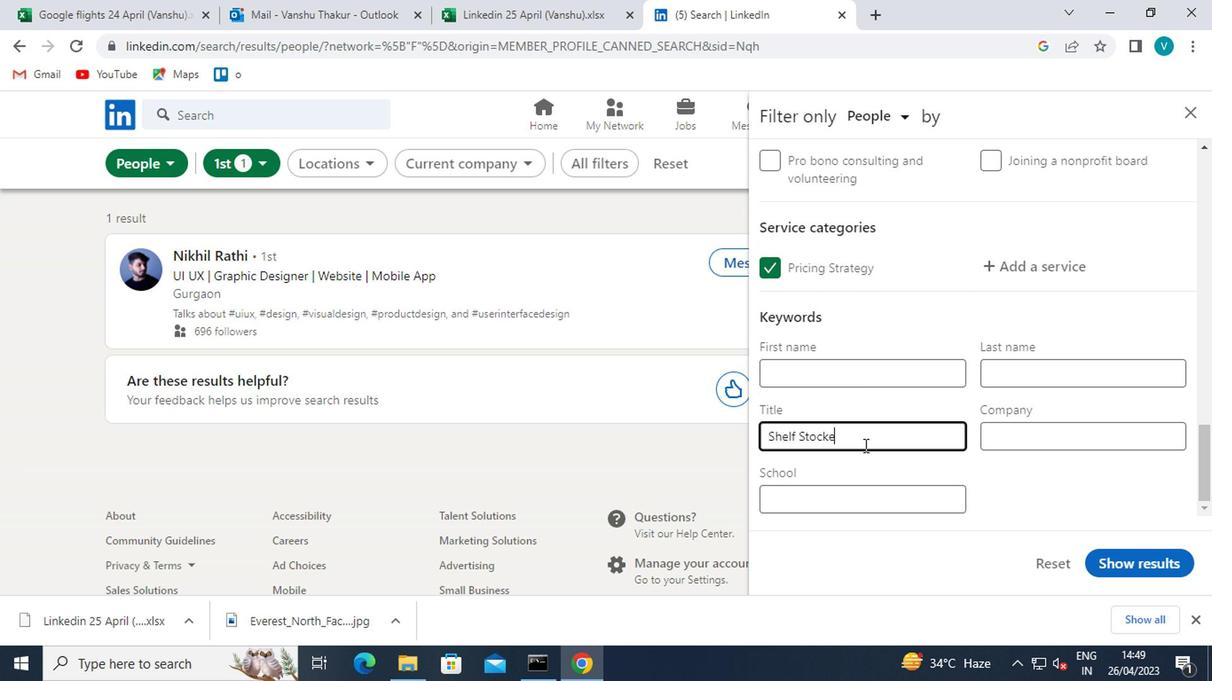 
Action: Mouse moved to (1106, 556)
Screenshot: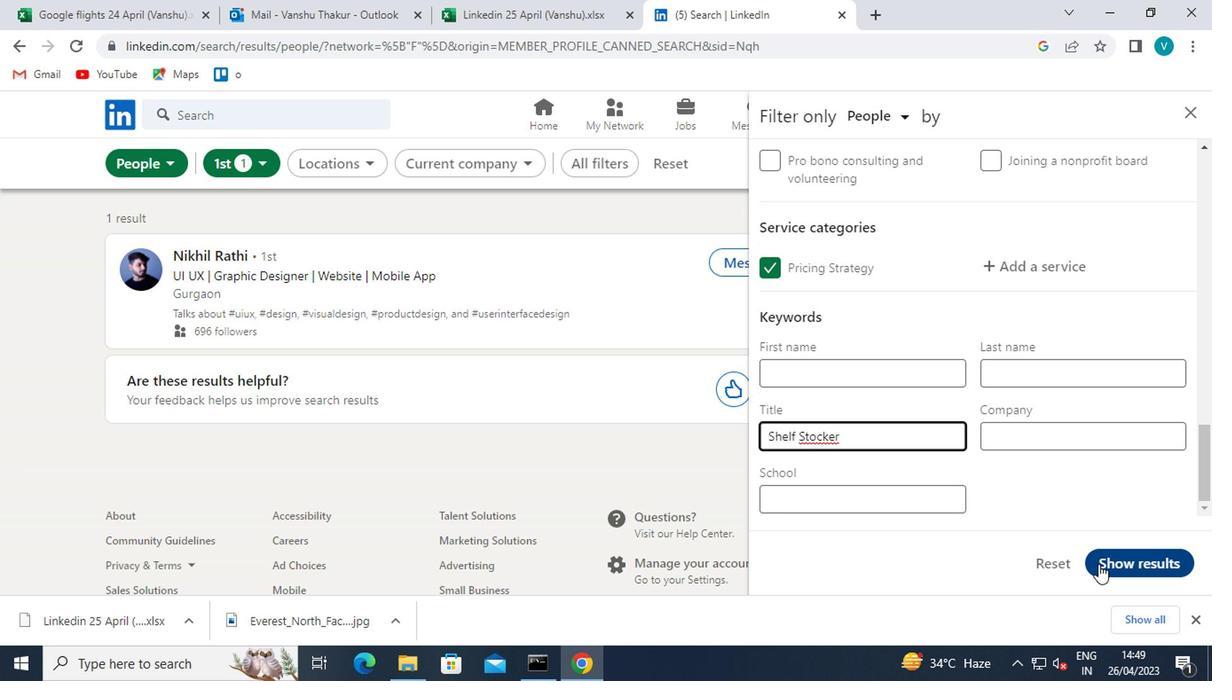 
Action: Mouse pressed left at (1106, 556)
Screenshot: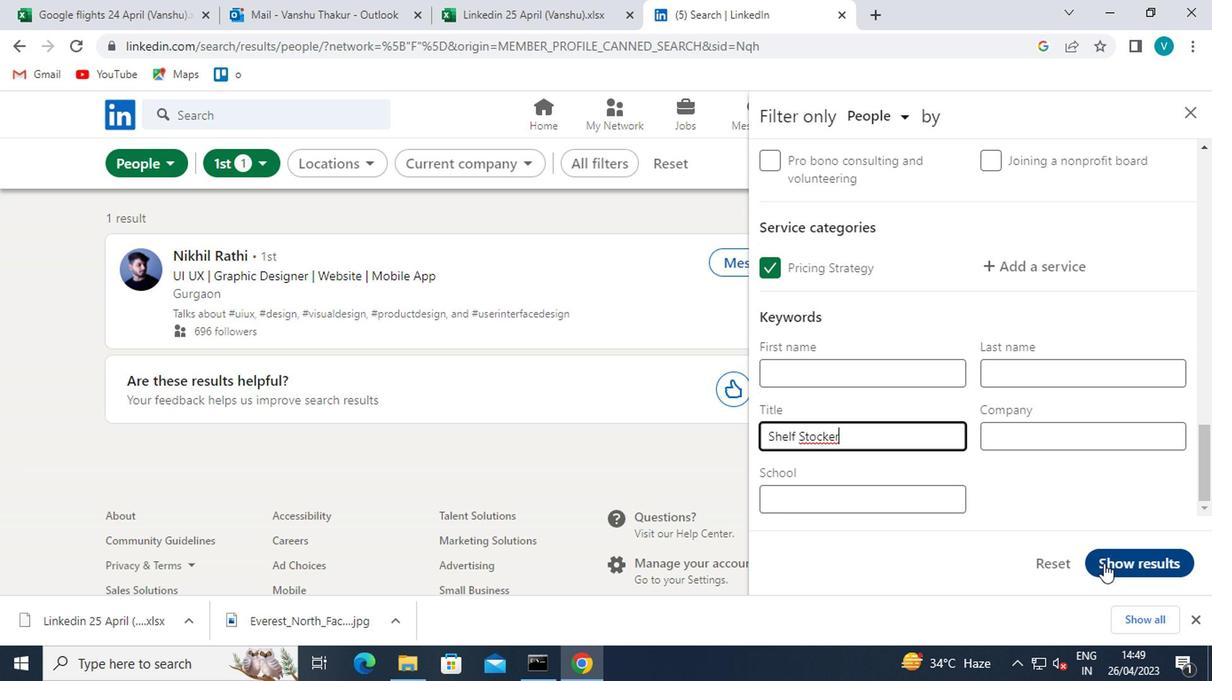 
Action: Mouse moved to (1101, 556)
Screenshot: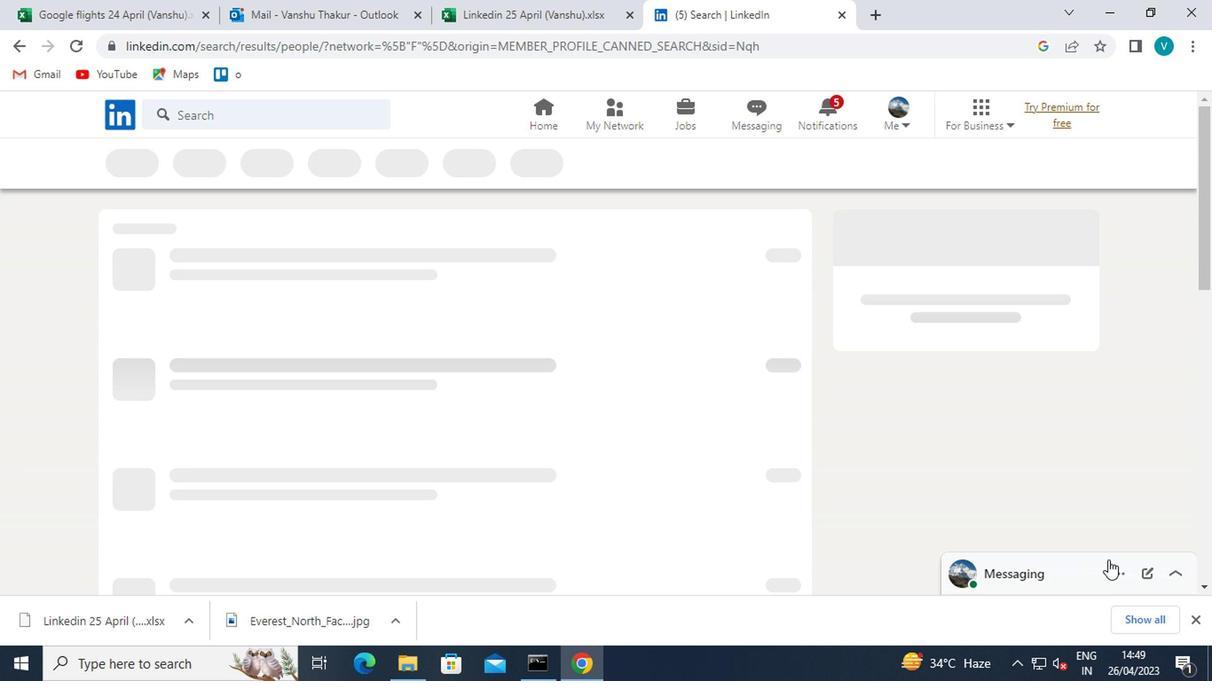 
